 Task: Create a due date automation trigger when advanced on, on the monday before a card is due add fields without custom field "Resume" set to a number lower than 1 and greater than 10 at 11:00 AM.
Action: Mouse moved to (1277, 98)
Screenshot: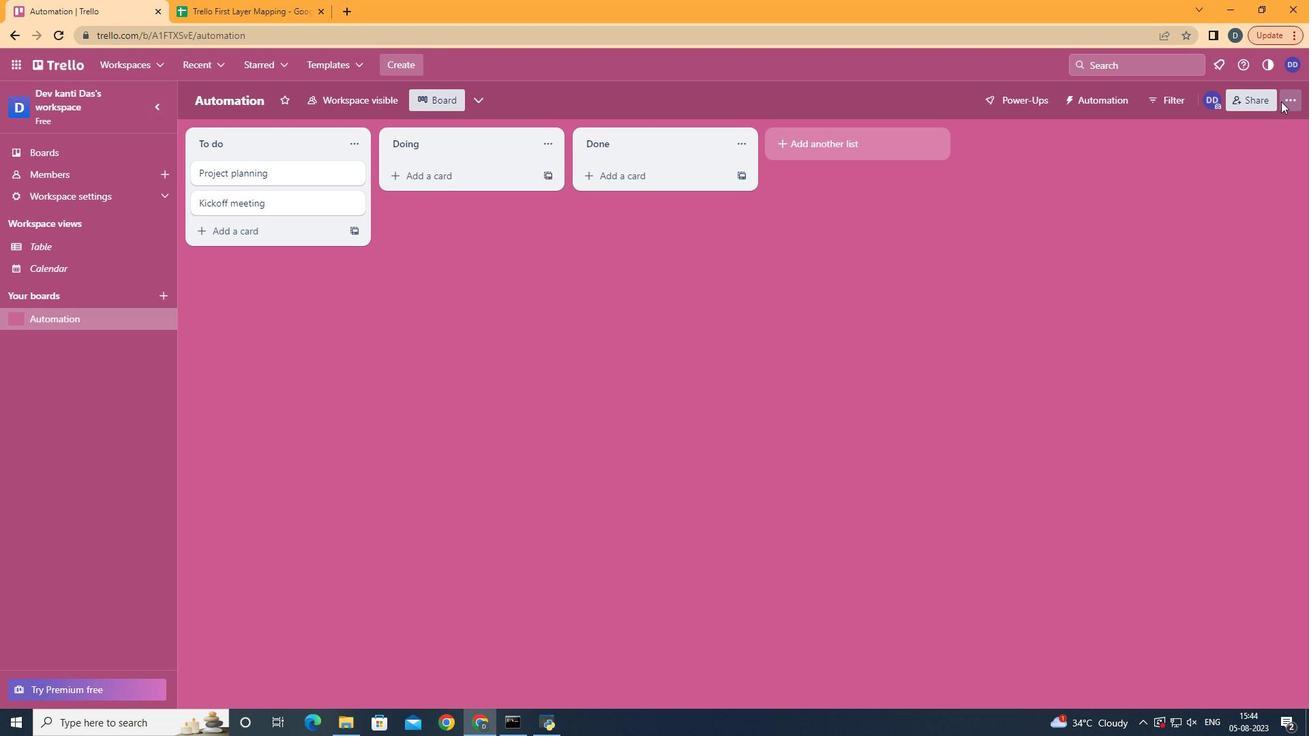 
Action: Mouse pressed left at (1277, 98)
Screenshot: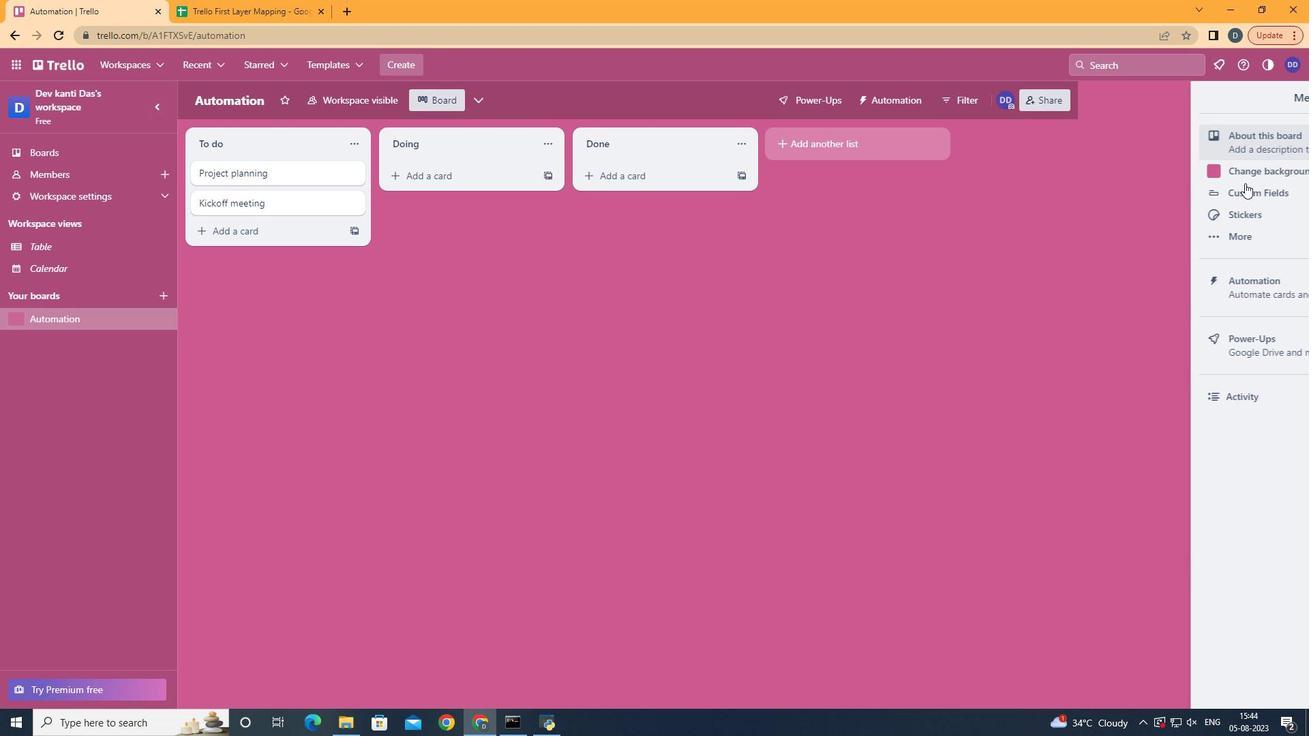 
Action: Mouse moved to (1120, 289)
Screenshot: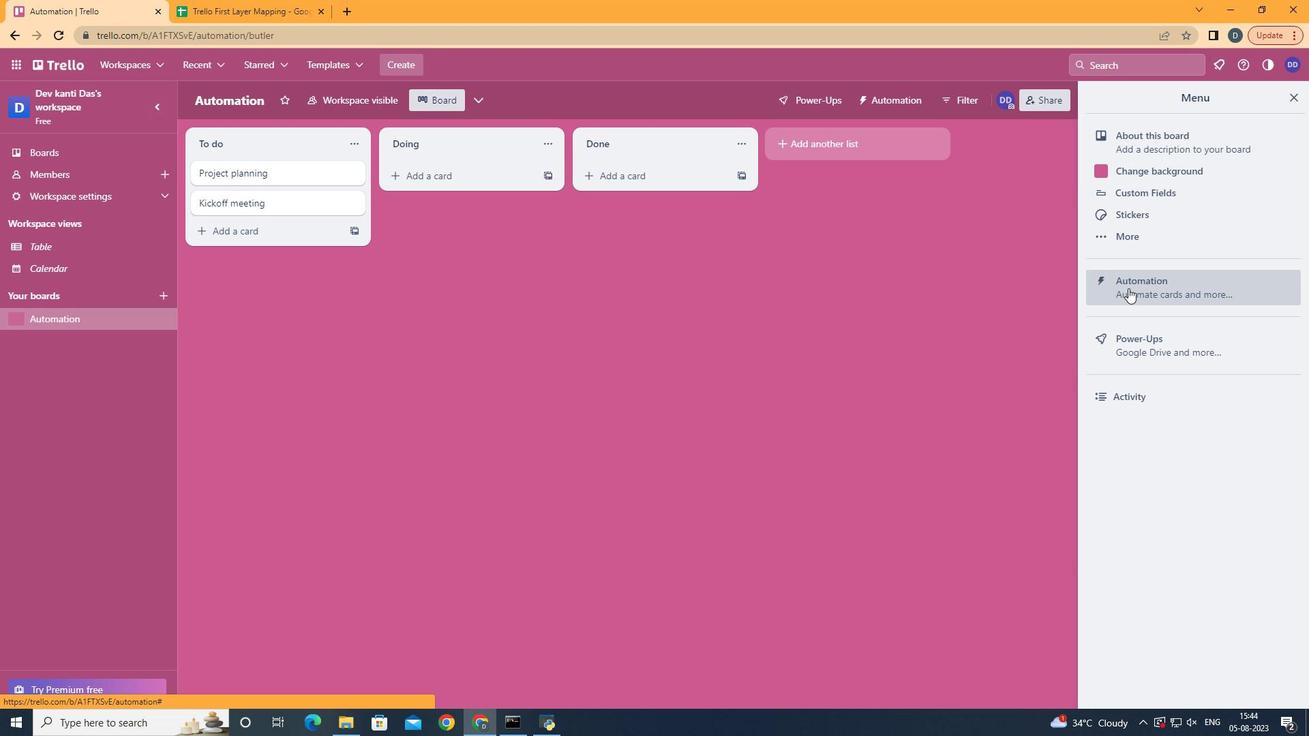 
Action: Mouse pressed left at (1120, 289)
Screenshot: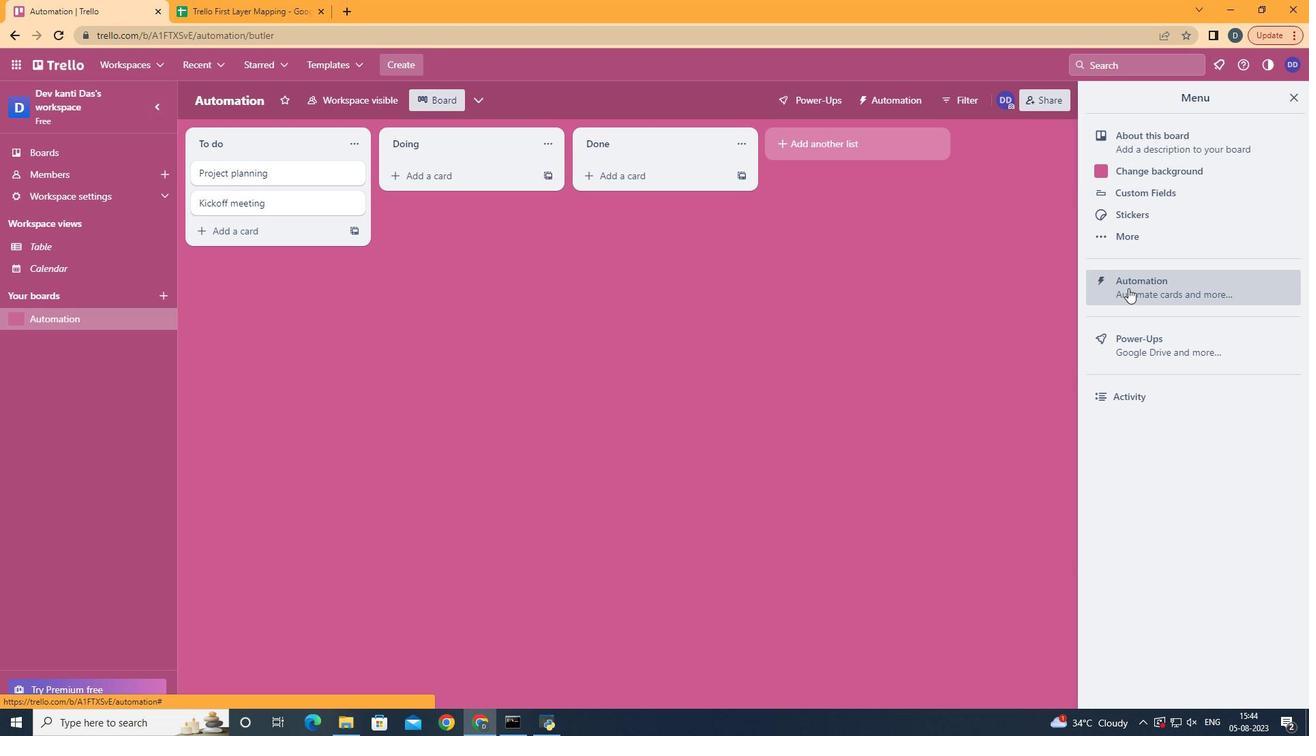 
Action: Mouse moved to (266, 278)
Screenshot: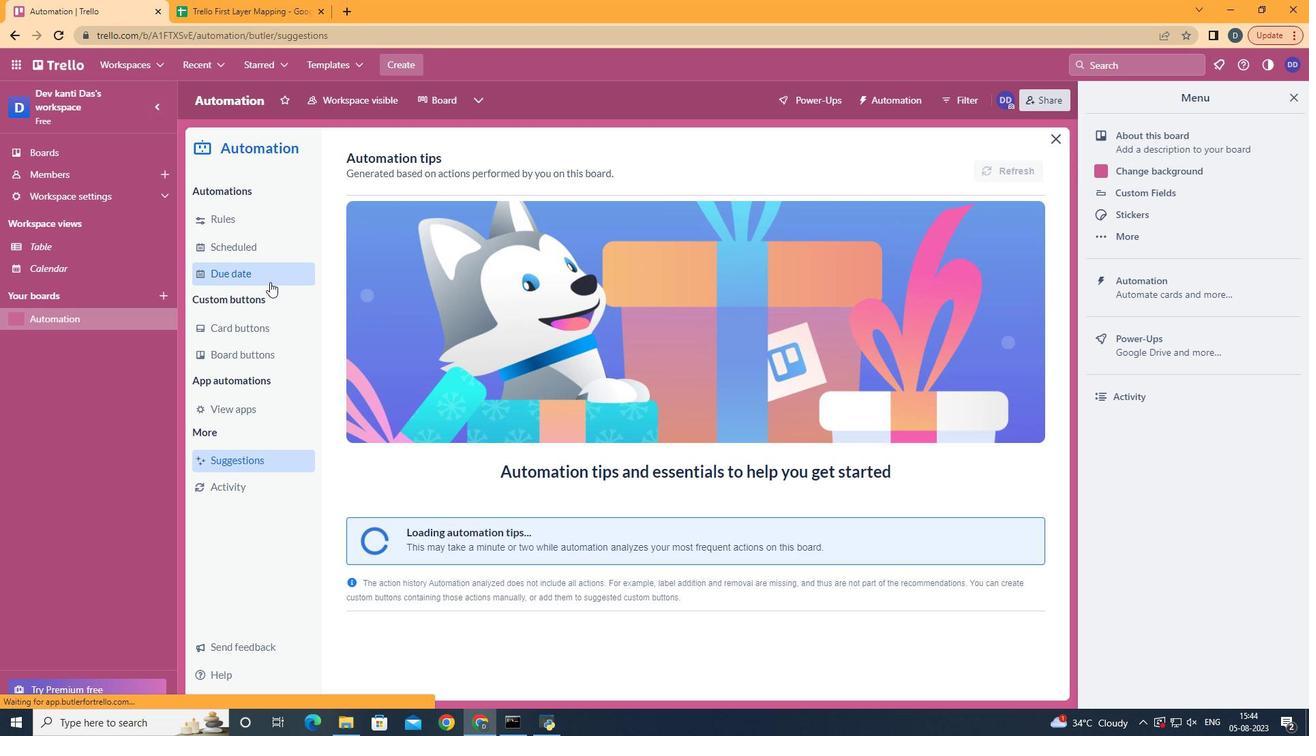 
Action: Mouse pressed left at (266, 278)
Screenshot: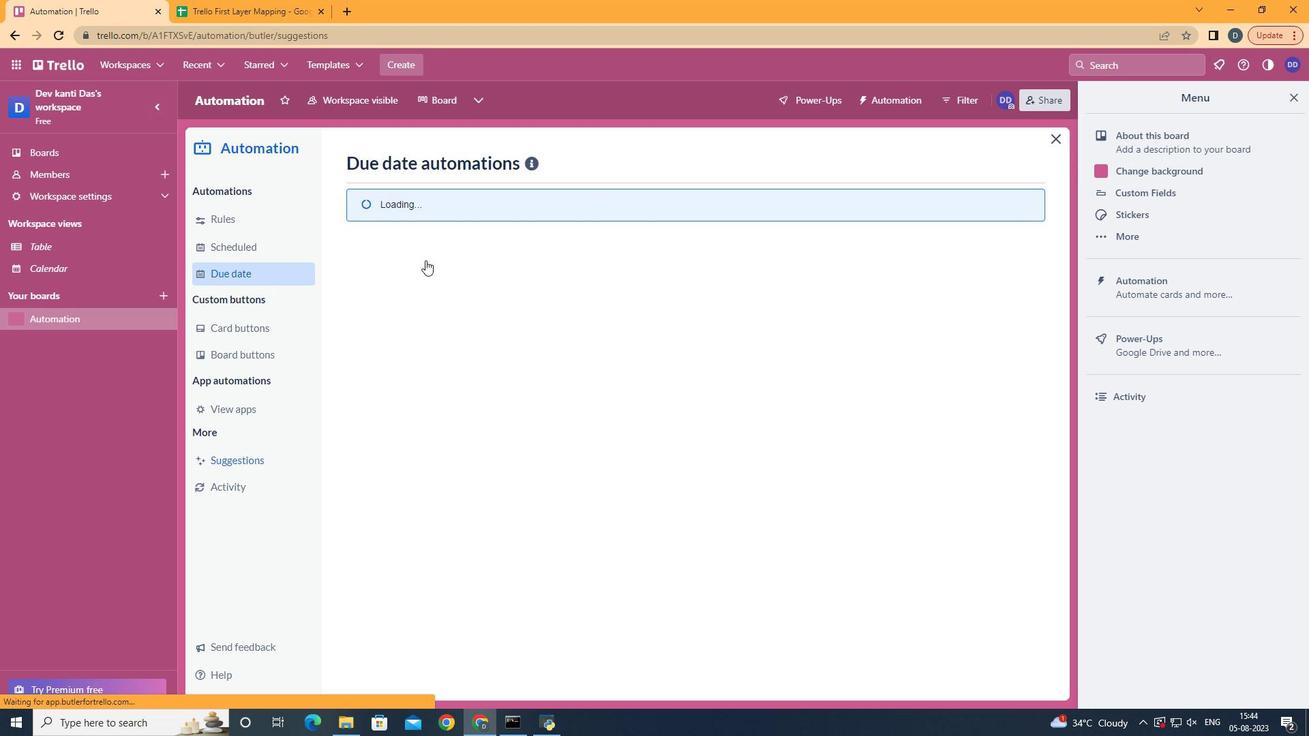 
Action: Mouse moved to (961, 160)
Screenshot: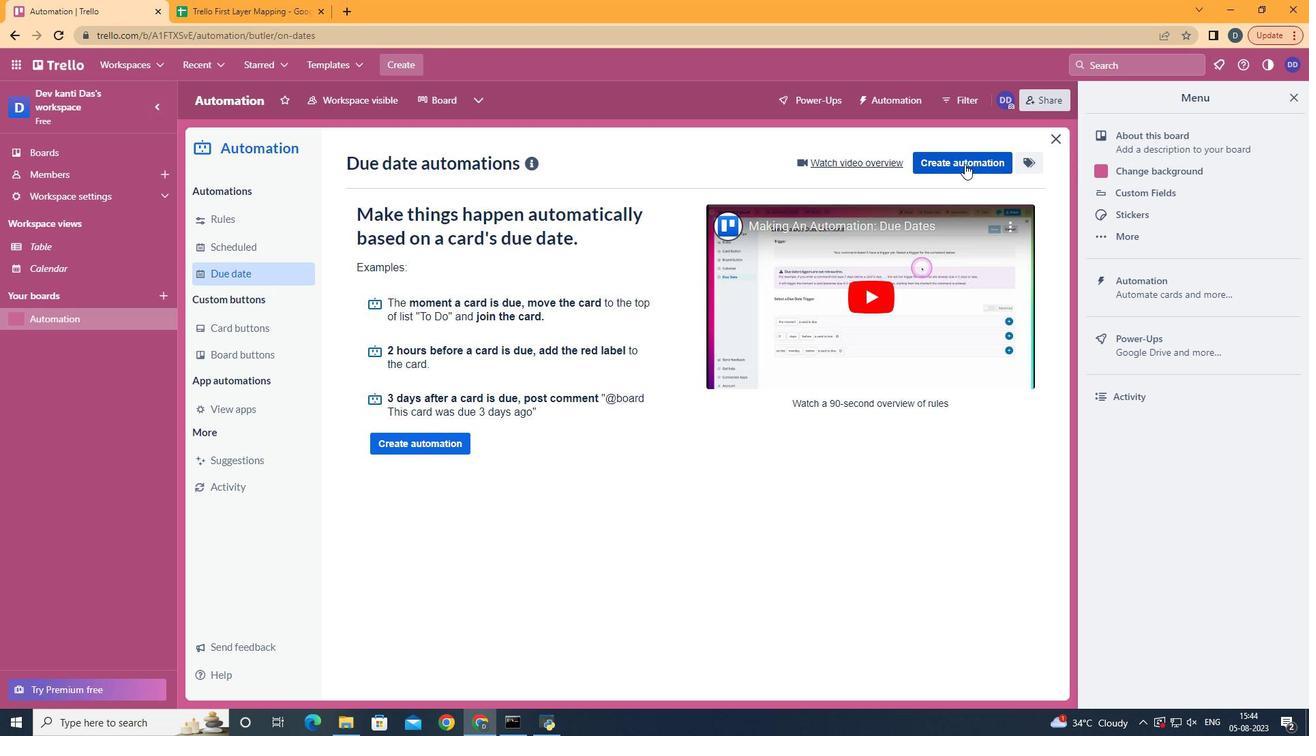 
Action: Mouse pressed left at (961, 160)
Screenshot: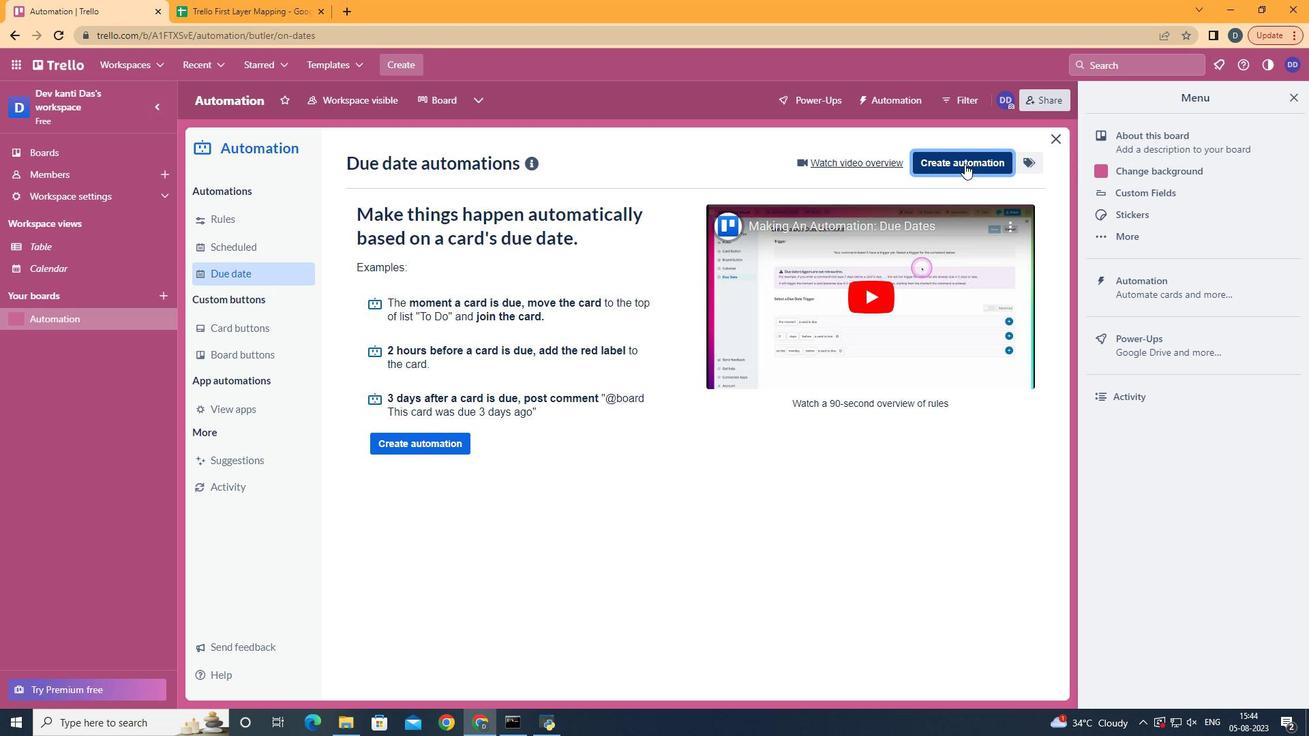 
Action: Mouse moved to (715, 289)
Screenshot: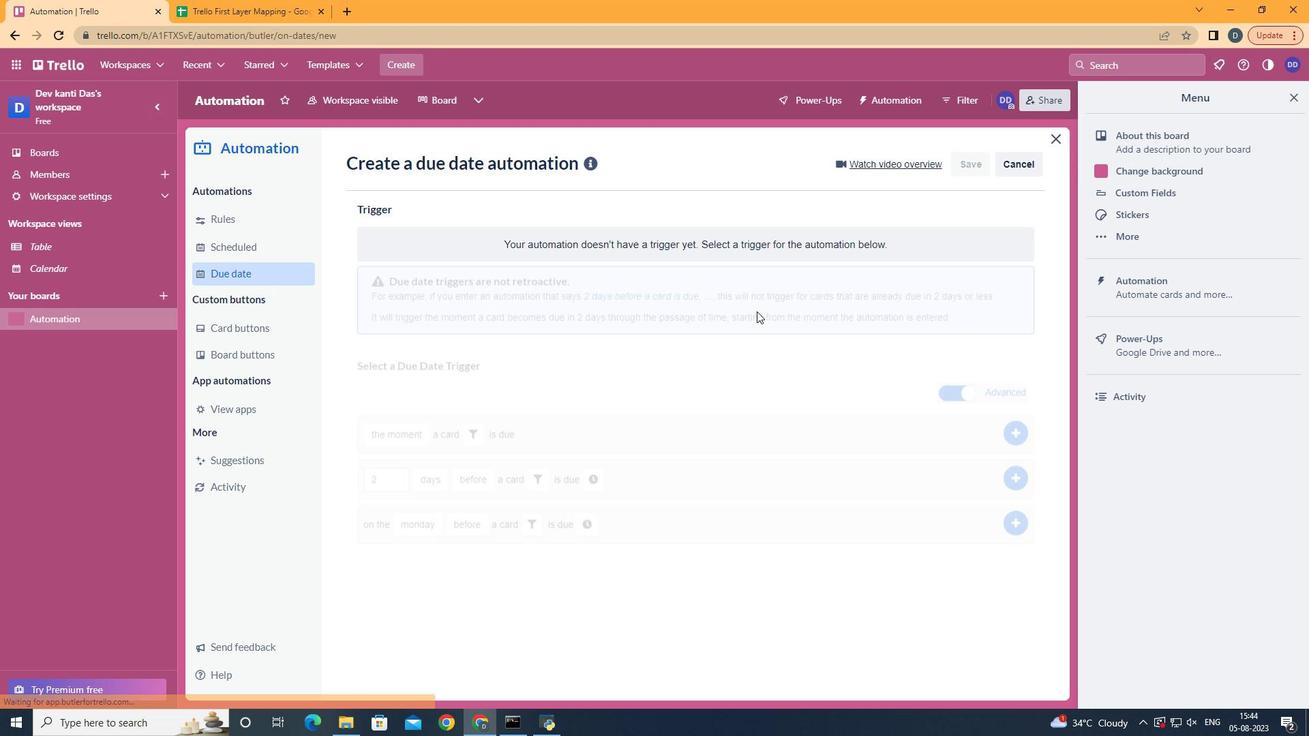 
Action: Mouse pressed left at (715, 289)
Screenshot: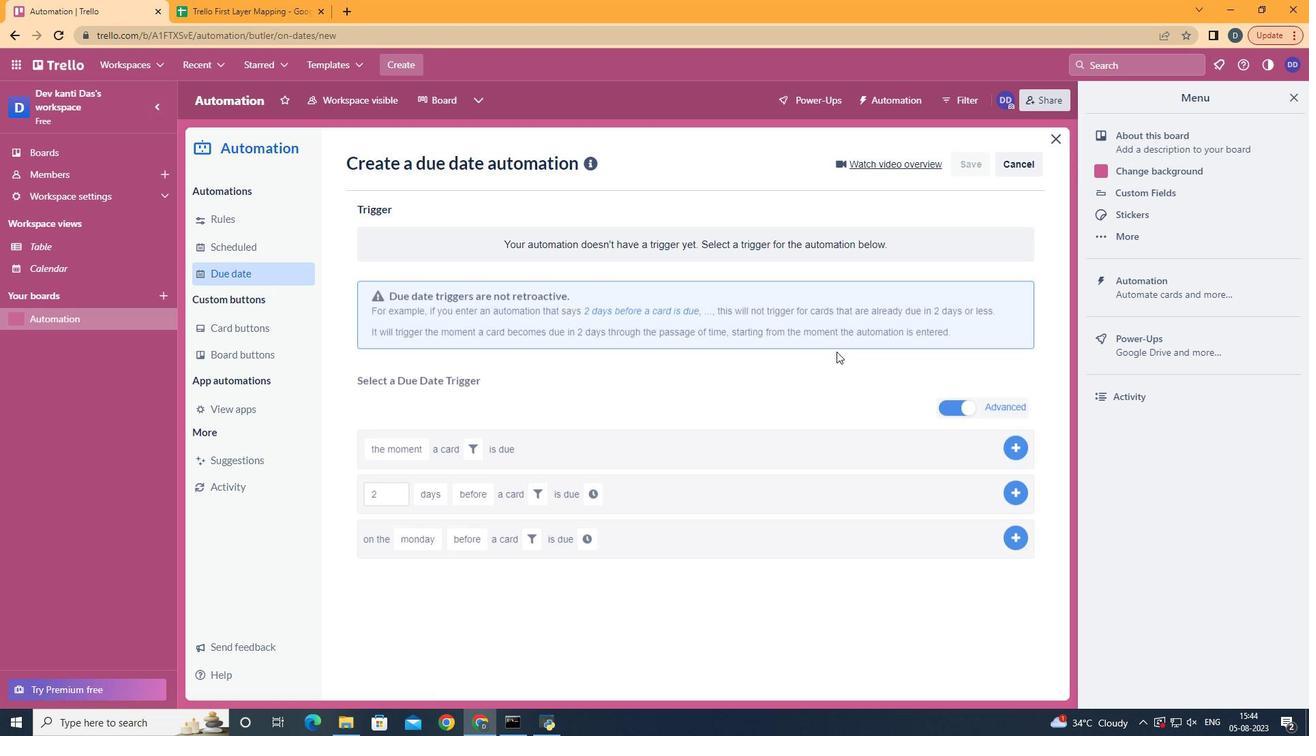 
Action: Mouse moved to (443, 358)
Screenshot: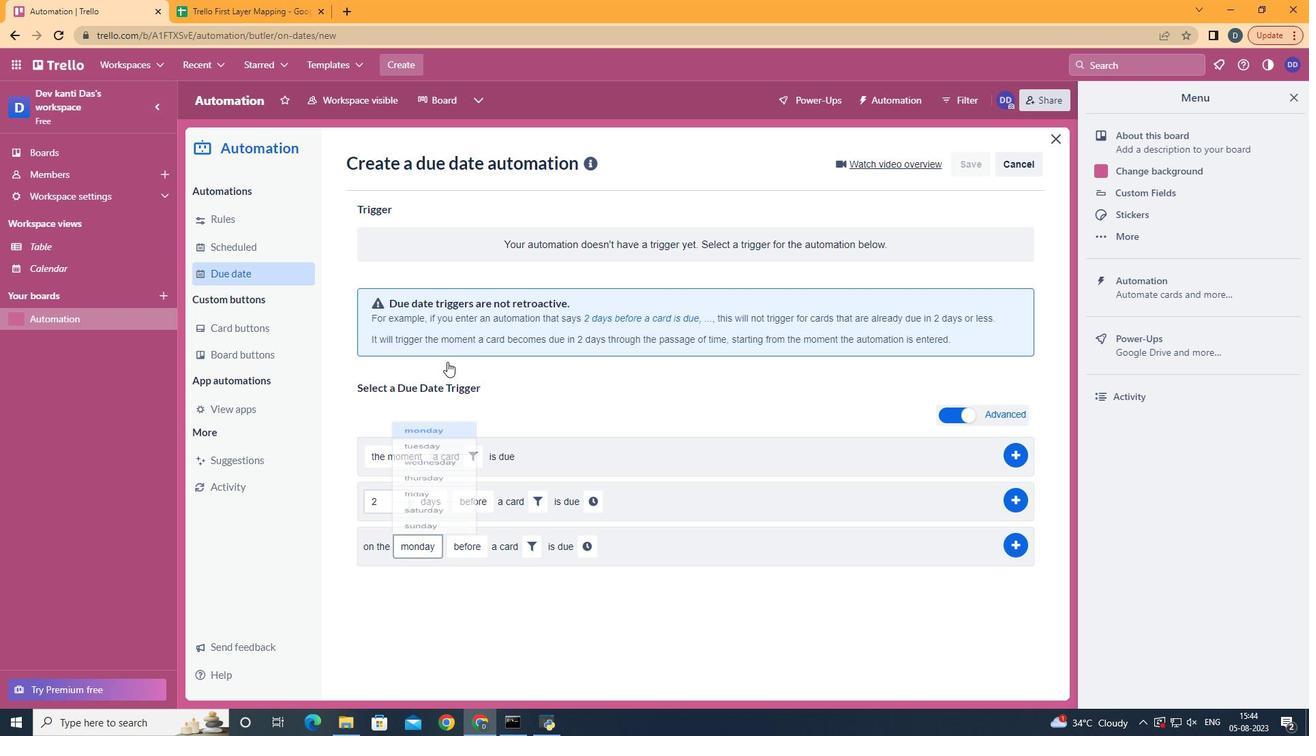
Action: Mouse pressed left at (443, 358)
Screenshot: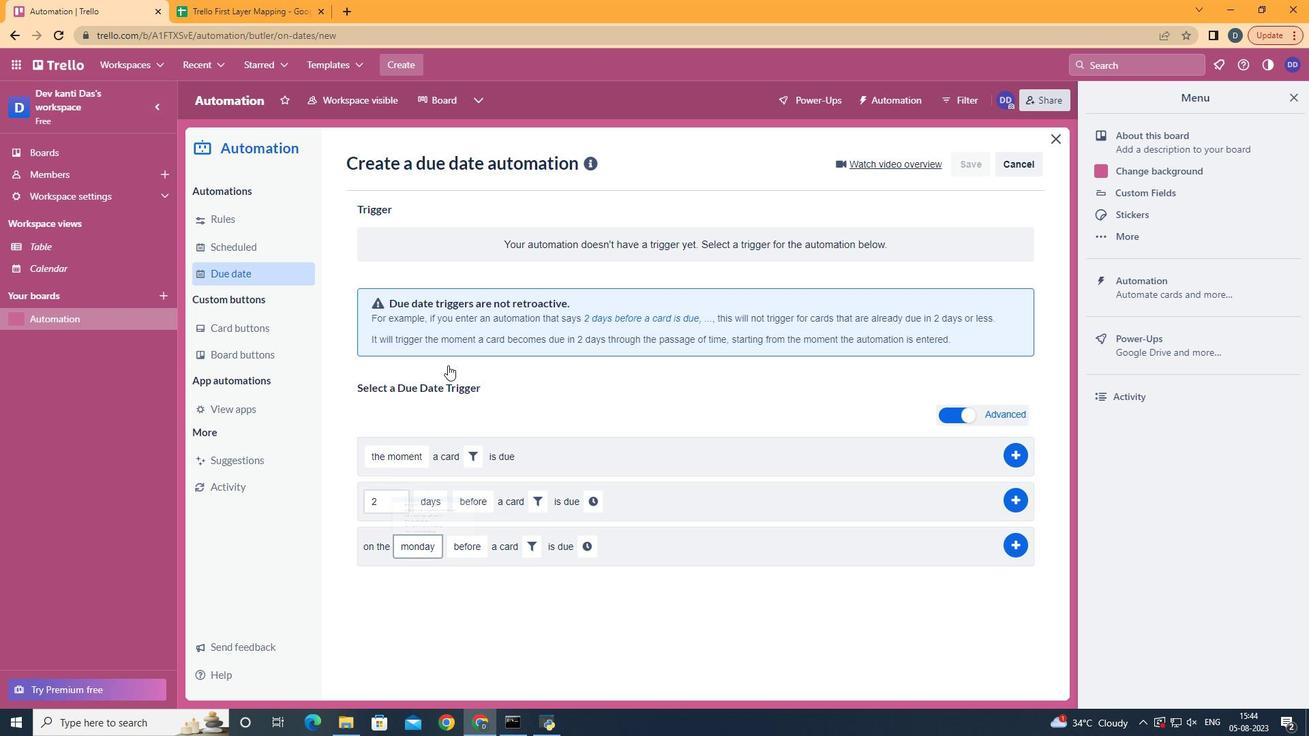 
Action: Mouse moved to (467, 563)
Screenshot: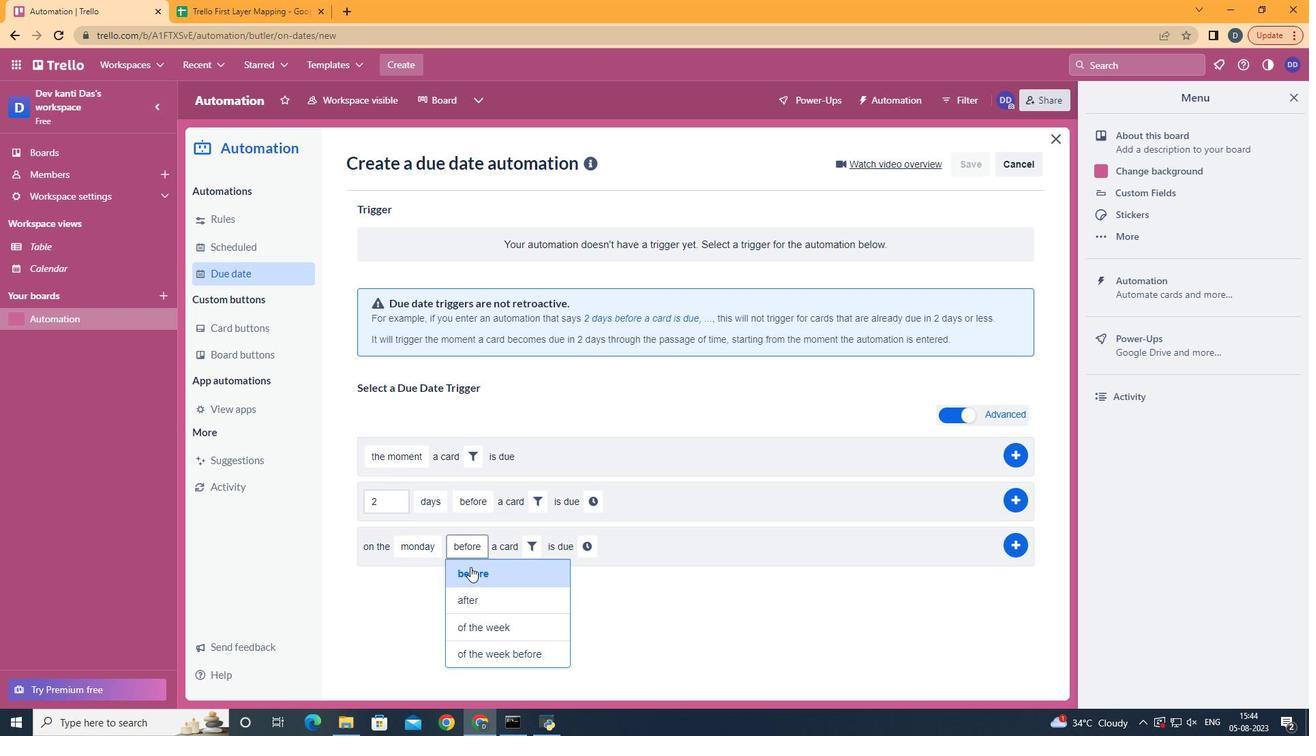 
Action: Mouse pressed left at (467, 563)
Screenshot: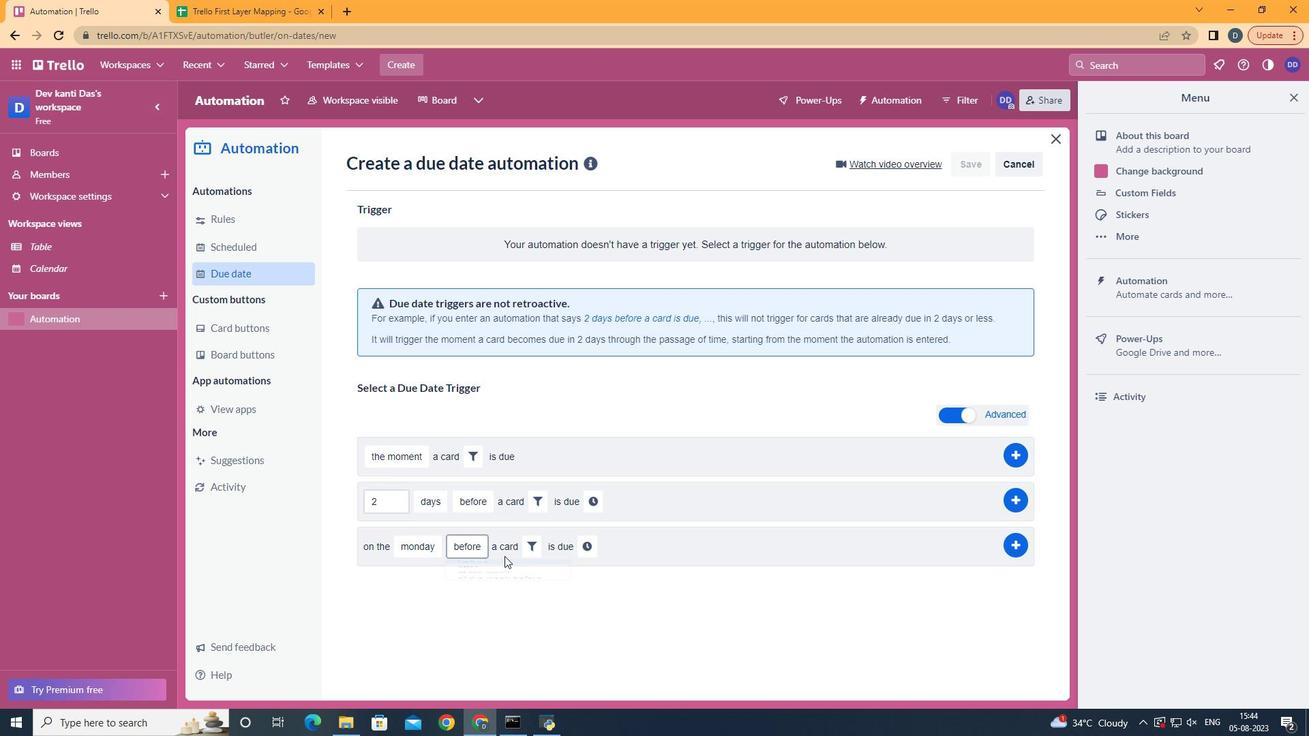 
Action: Mouse moved to (537, 542)
Screenshot: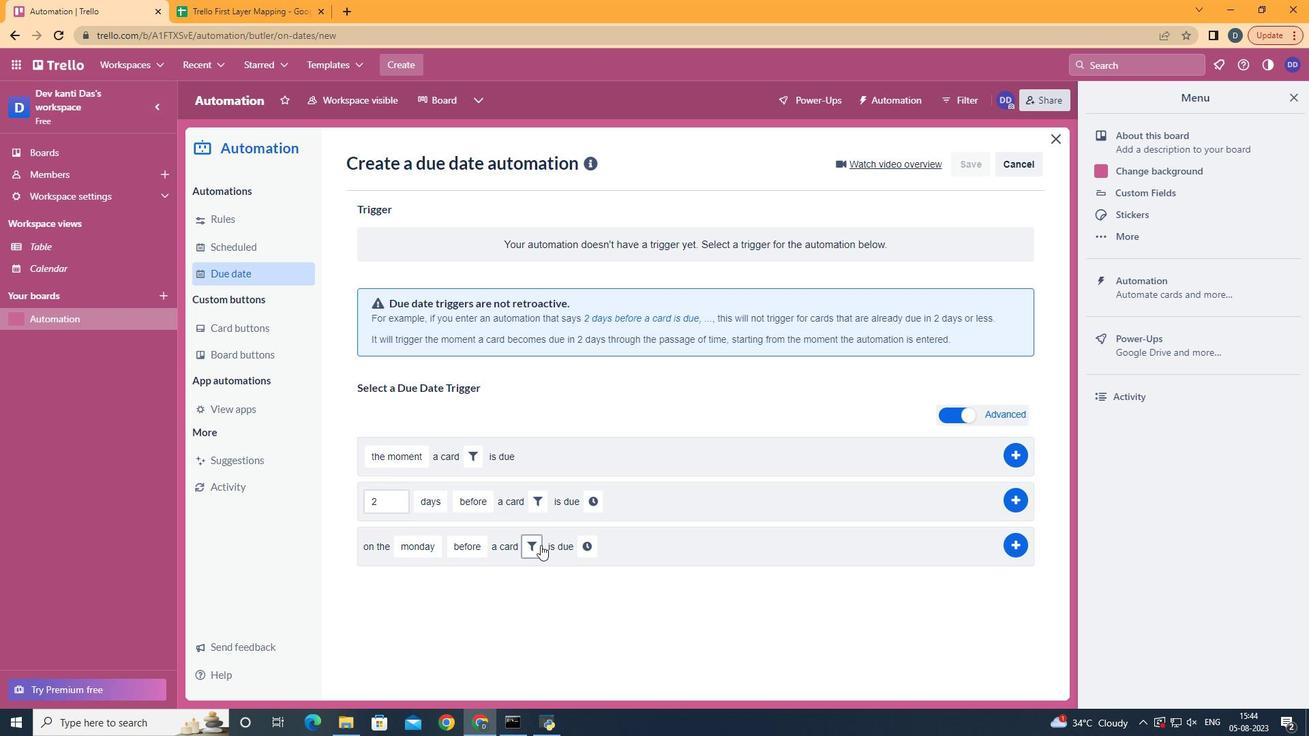 
Action: Mouse pressed left at (537, 542)
Screenshot: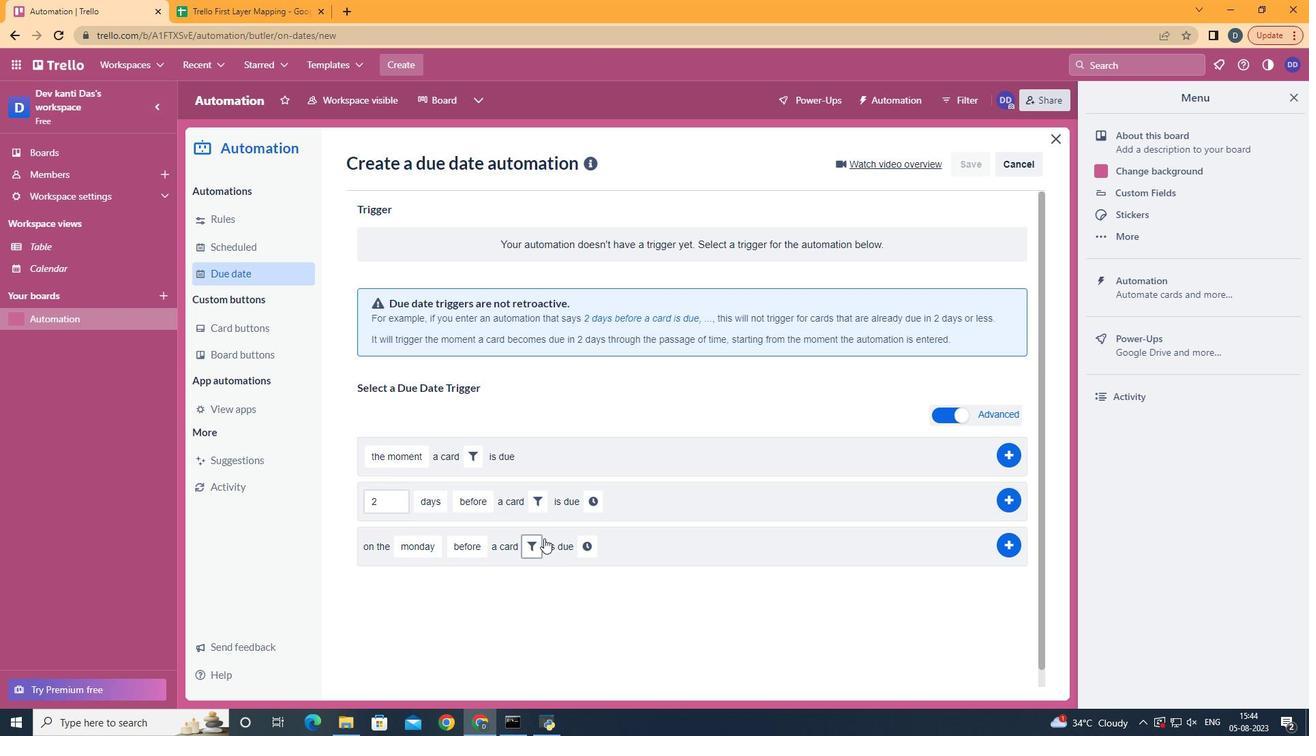 
Action: Mouse moved to (743, 579)
Screenshot: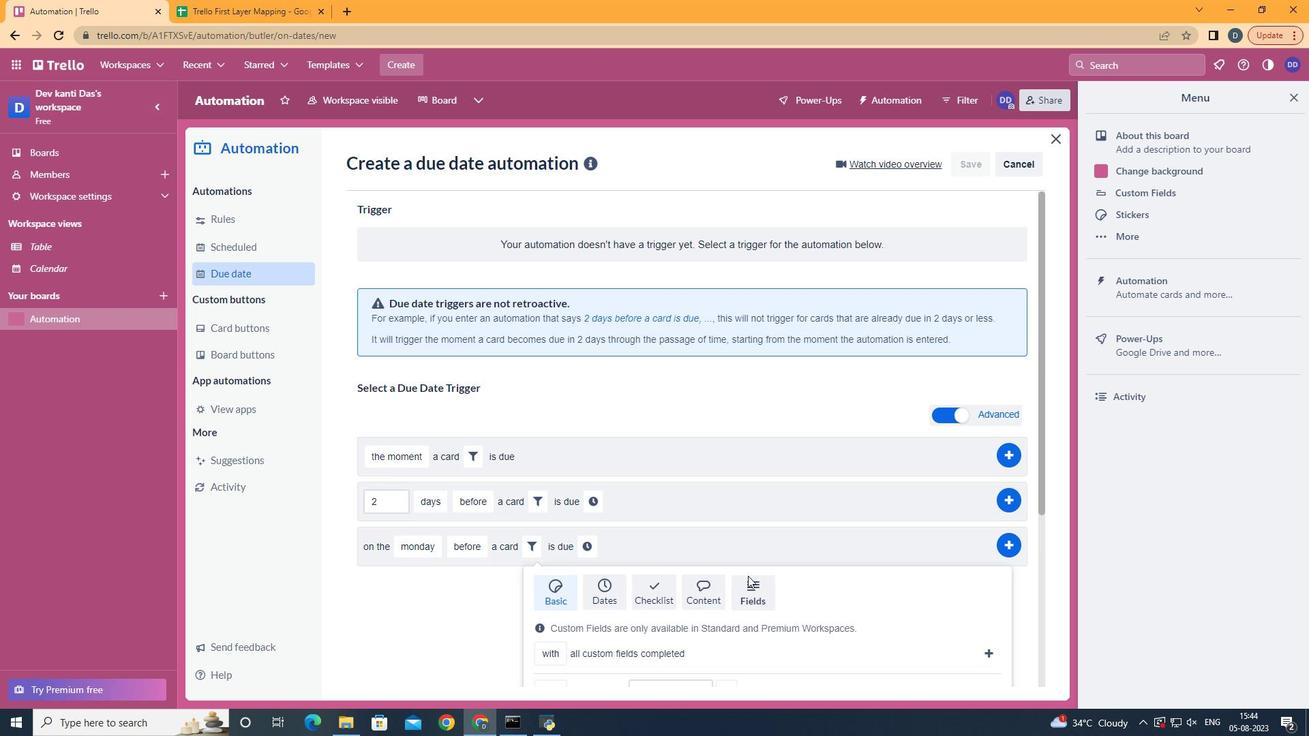 
Action: Mouse pressed left at (743, 579)
Screenshot: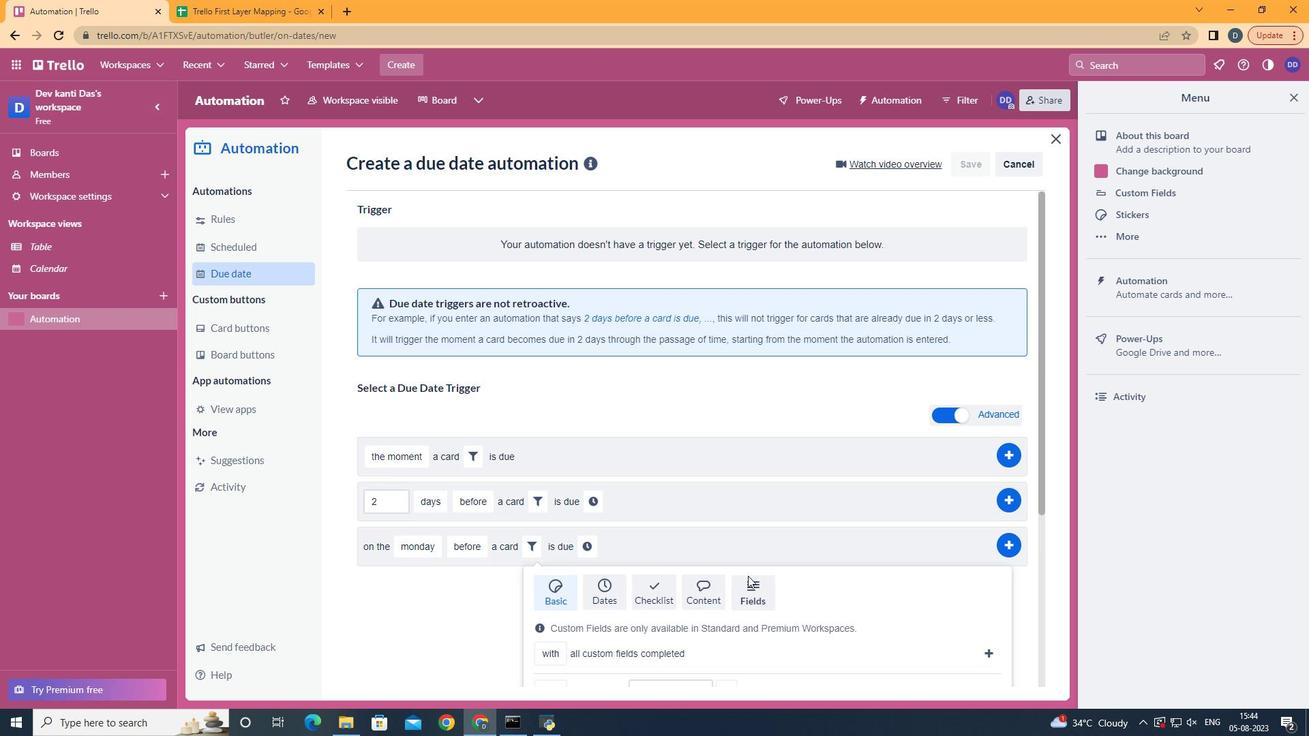 
Action: Mouse moved to (745, 565)
Screenshot: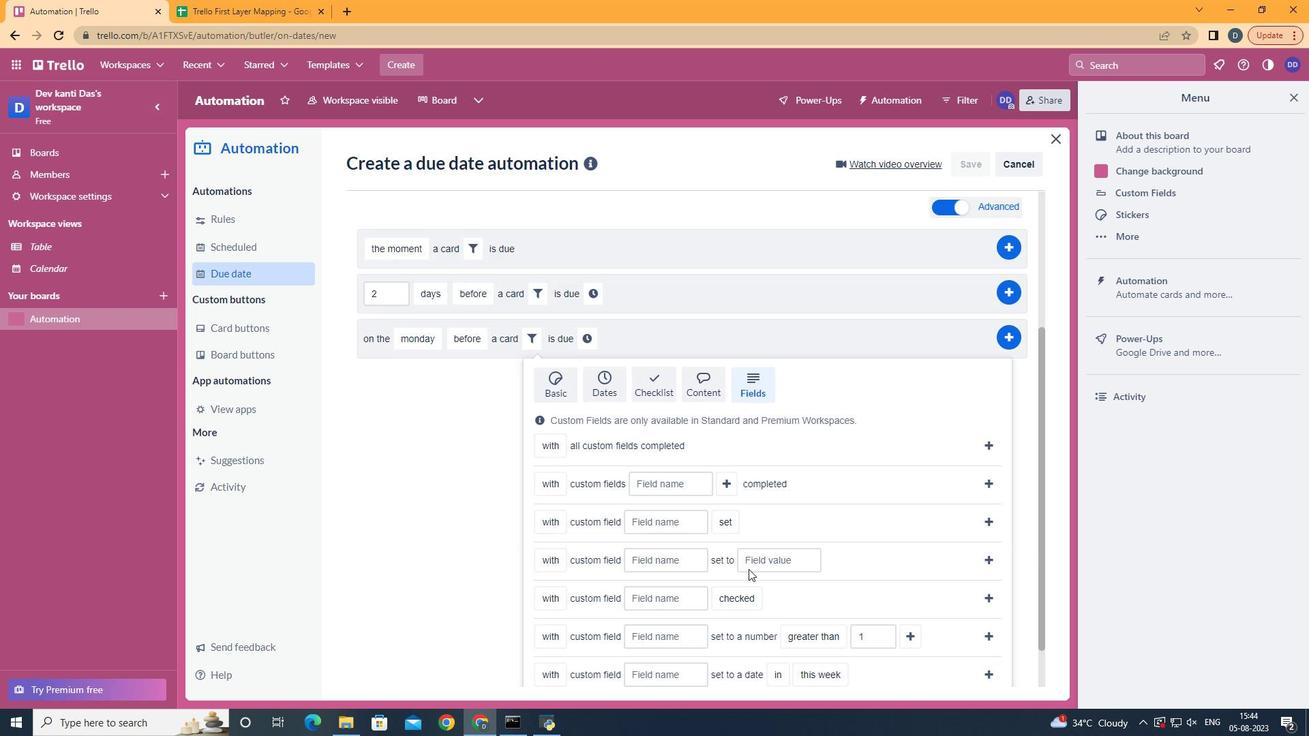 
Action: Mouse scrolled (745, 565) with delta (0, 0)
Screenshot: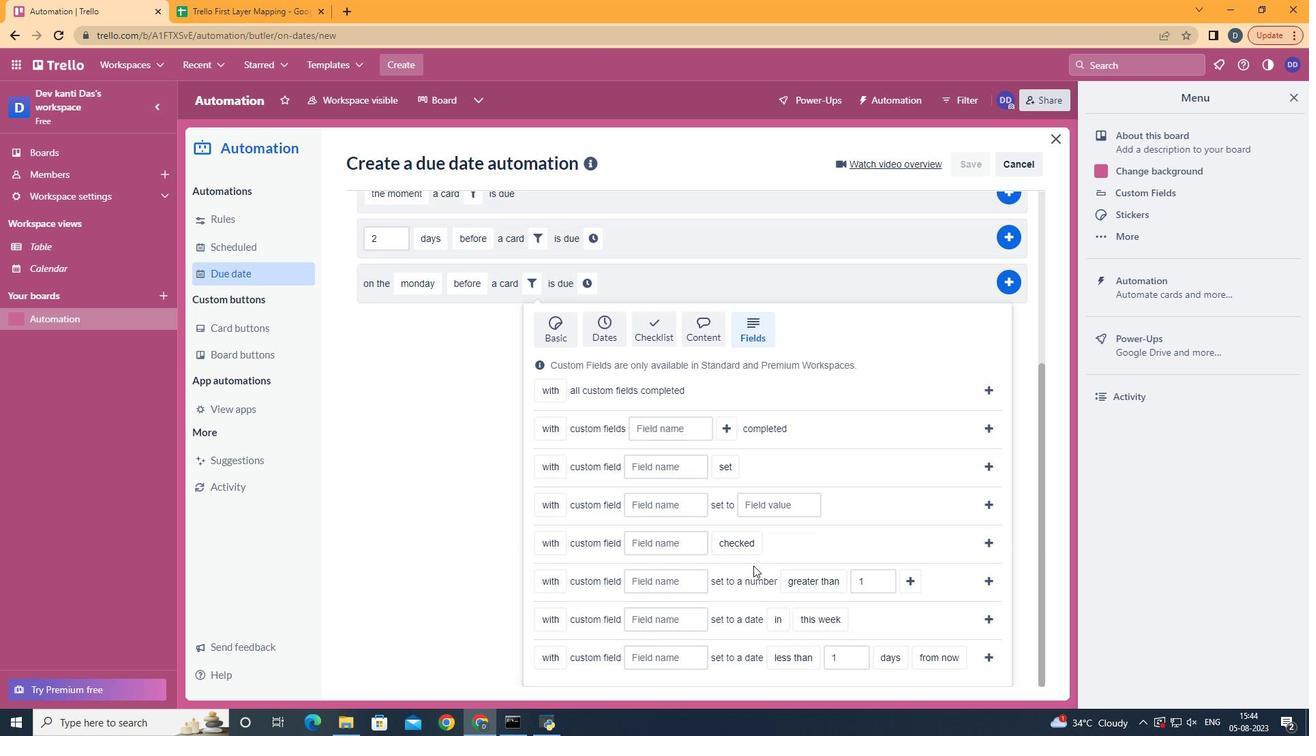 
Action: Mouse scrolled (745, 565) with delta (0, 0)
Screenshot: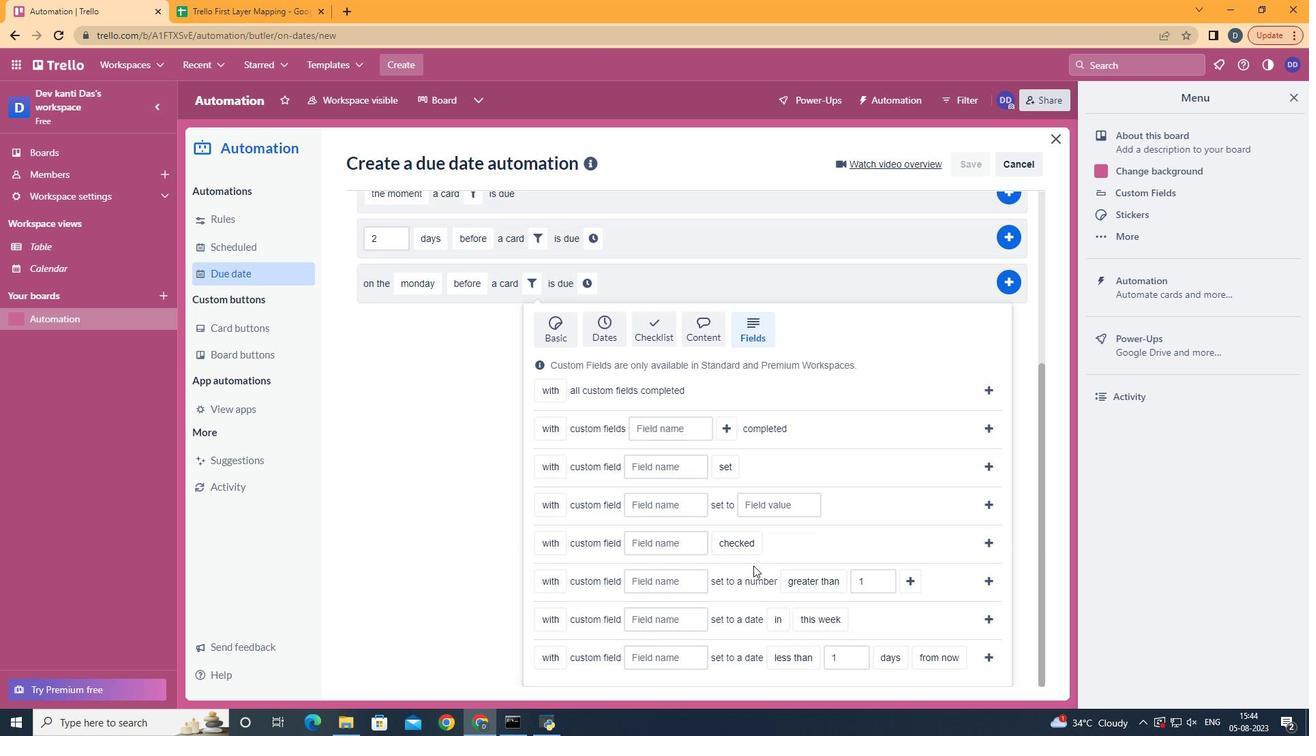 
Action: Mouse scrolled (745, 565) with delta (0, 0)
Screenshot: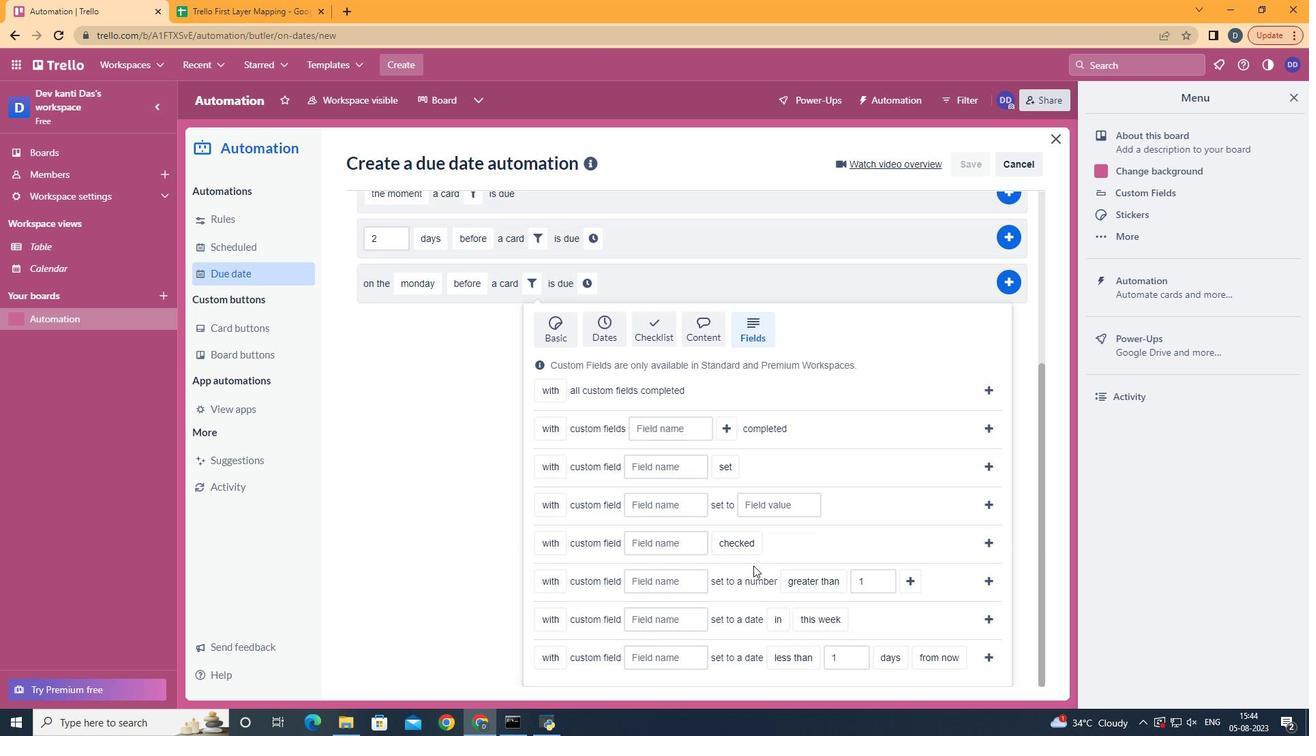 
Action: Mouse scrolled (745, 565) with delta (0, 0)
Screenshot: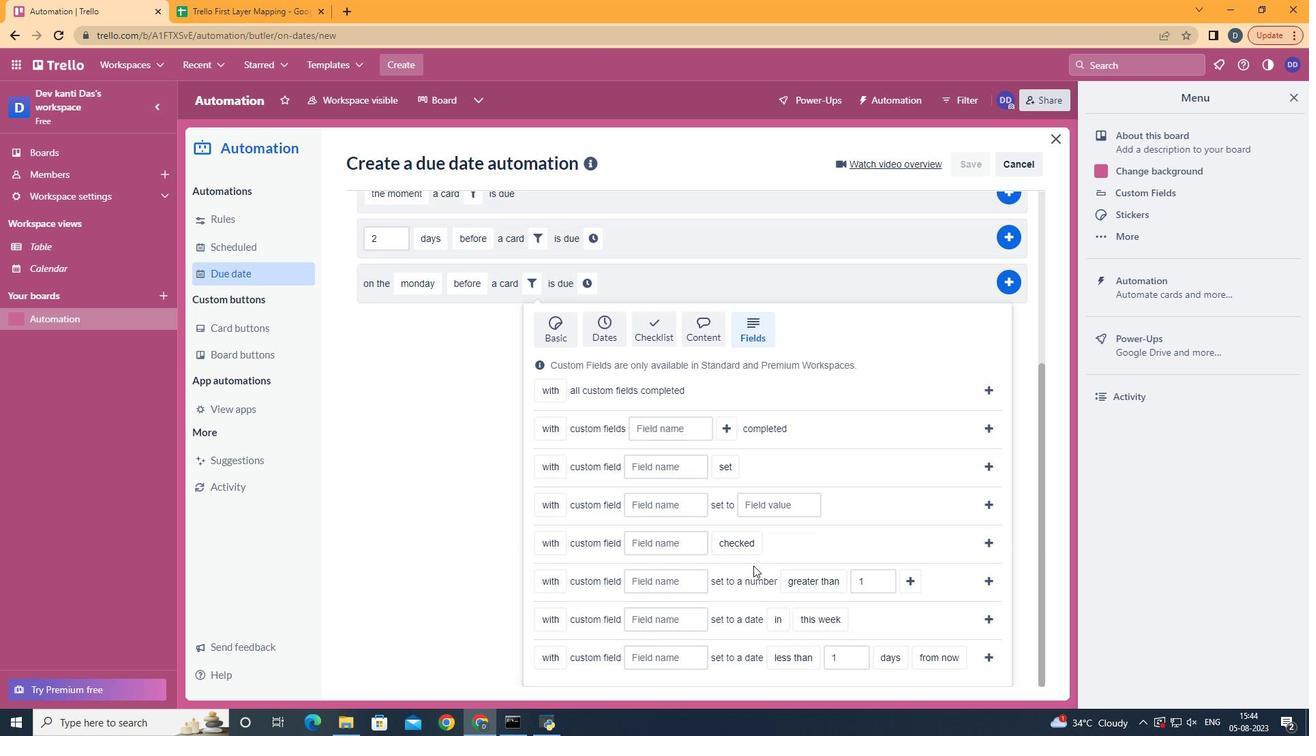 
Action: Mouse scrolled (745, 565) with delta (0, 0)
Screenshot: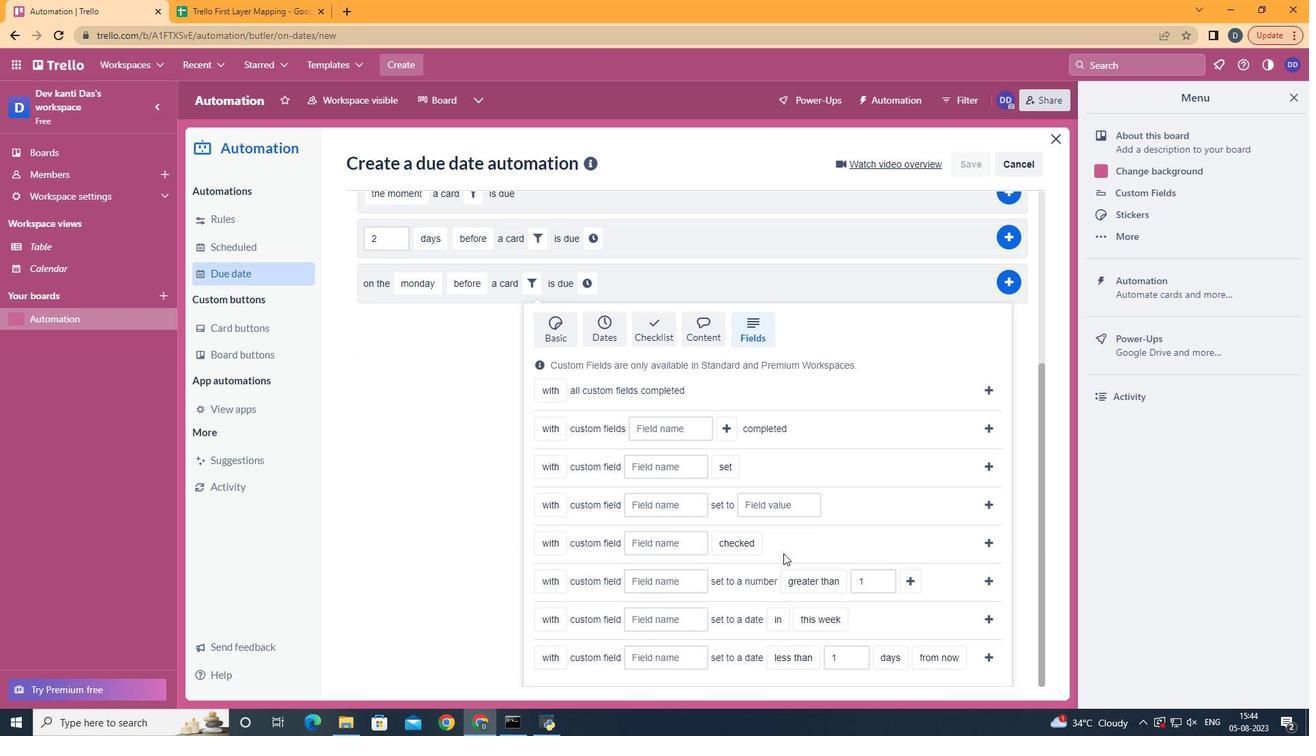 
Action: Mouse scrolled (745, 565) with delta (0, 0)
Screenshot: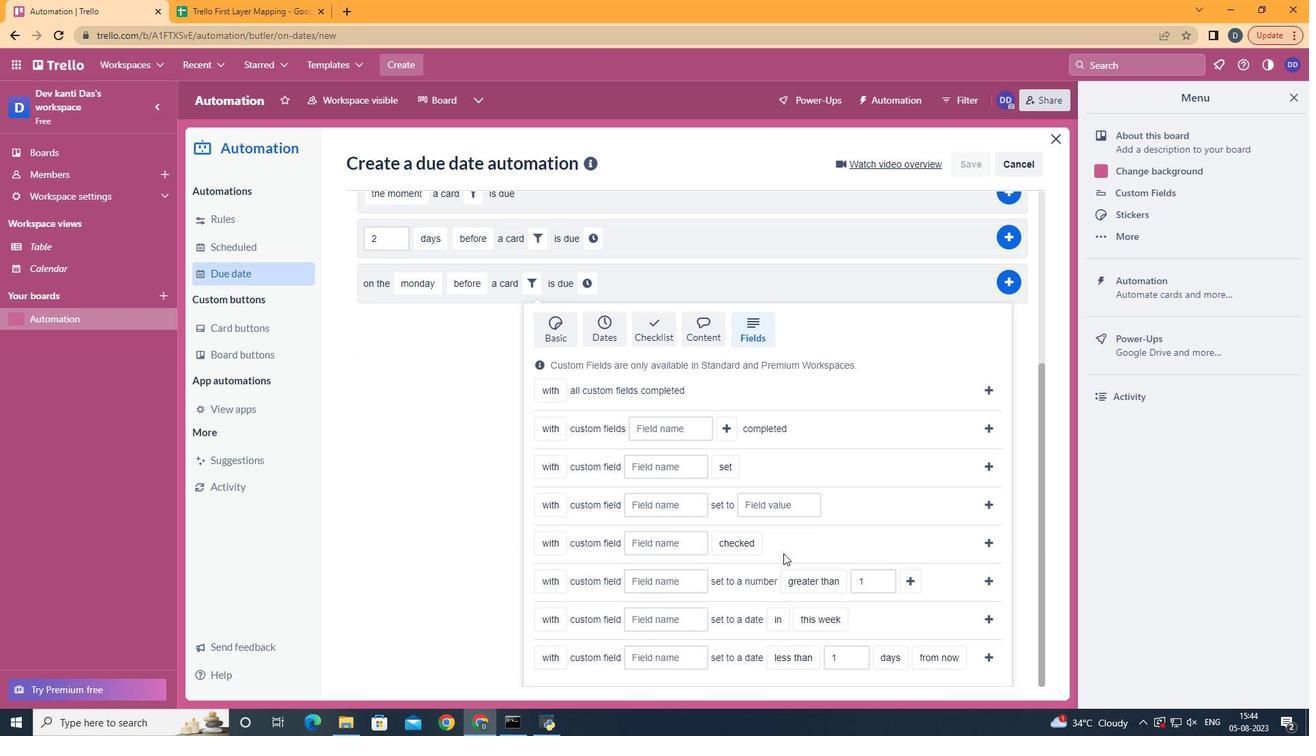
Action: Mouse scrolled (745, 565) with delta (0, 0)
Screenshot: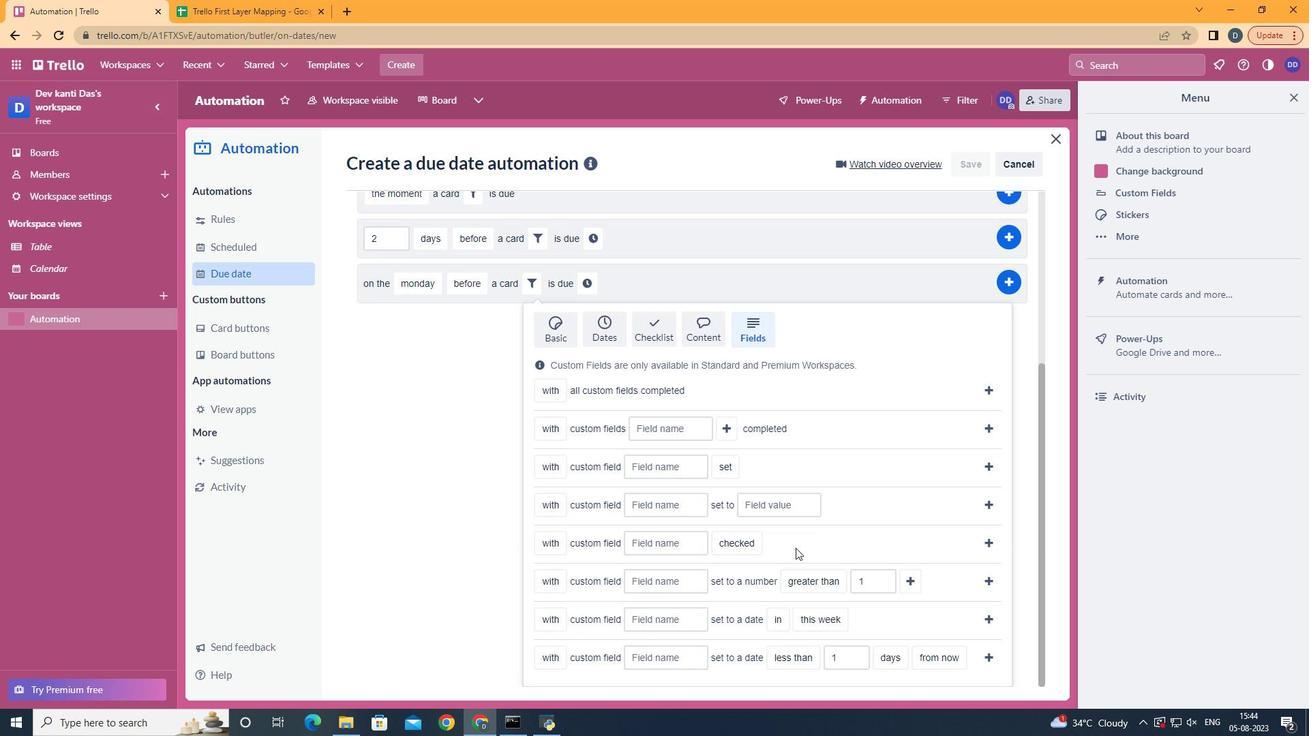 
Action: Mouse moved to (556, 628)
Screenshot: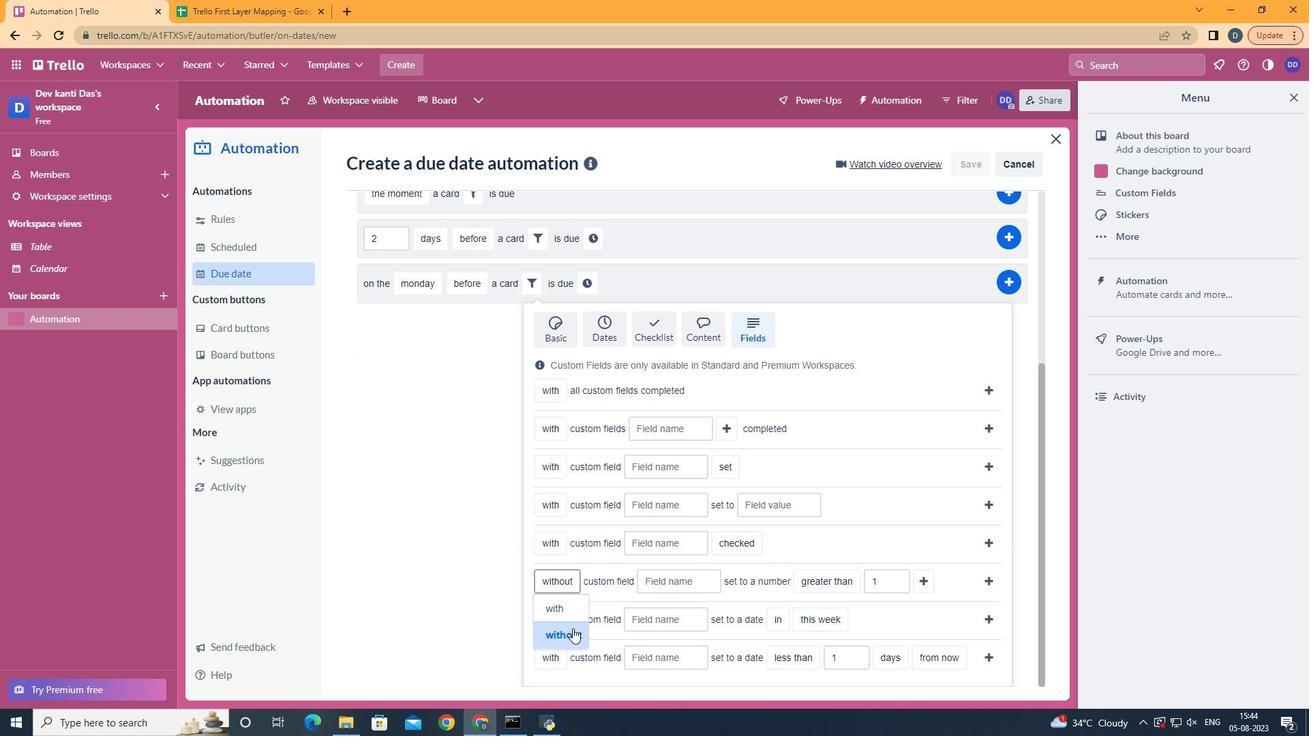 
Action: Mouse pressed left at (556, 628)
Screenshot: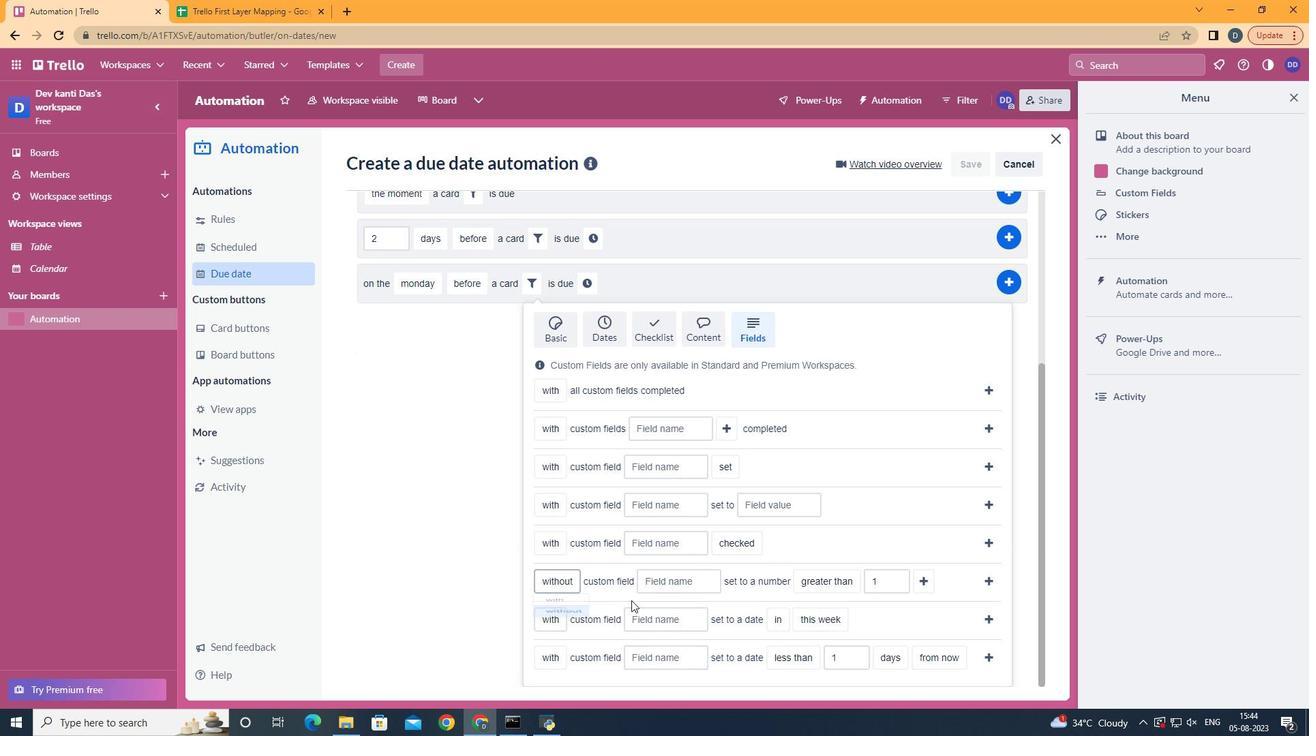 
Action: Mouse moved to (660, 578)
Screenshot: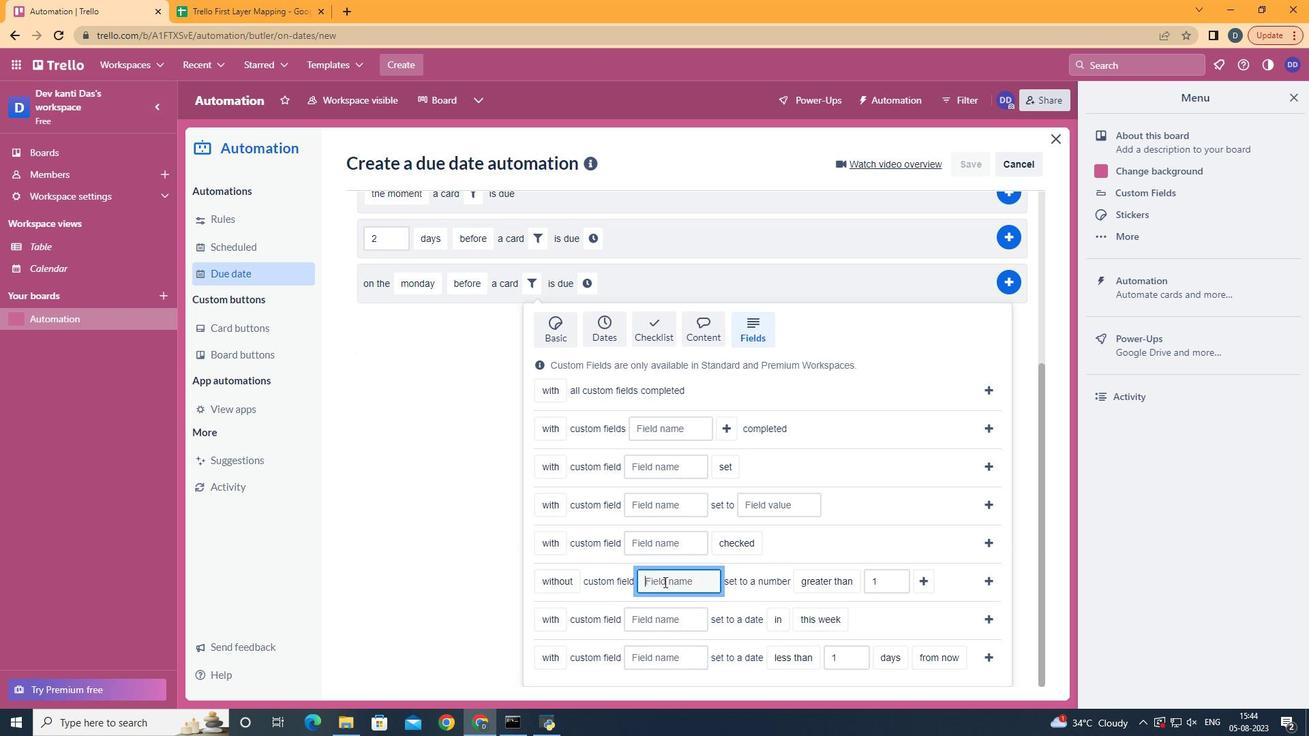 
Action: Mouse pressed left at (660, 578)
Screenshot: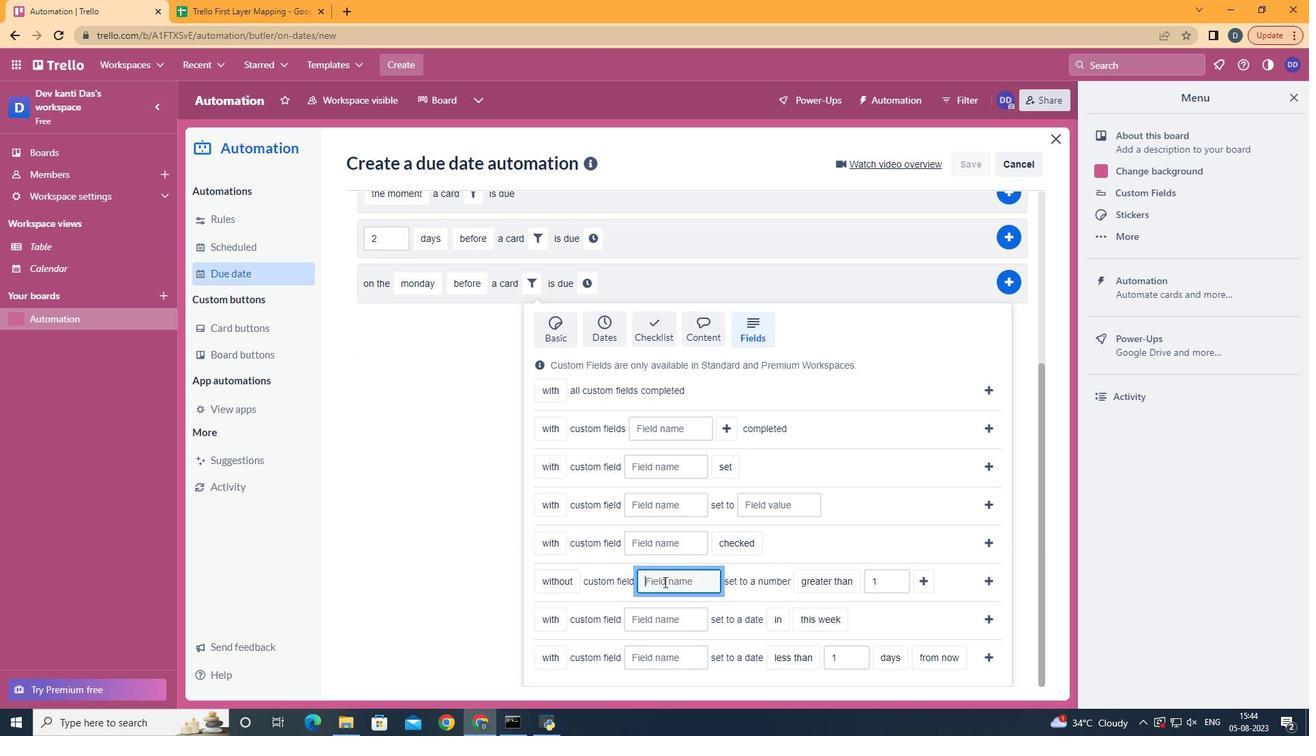 
Action: Key pressed <Key.shift>Resume
Screenshot: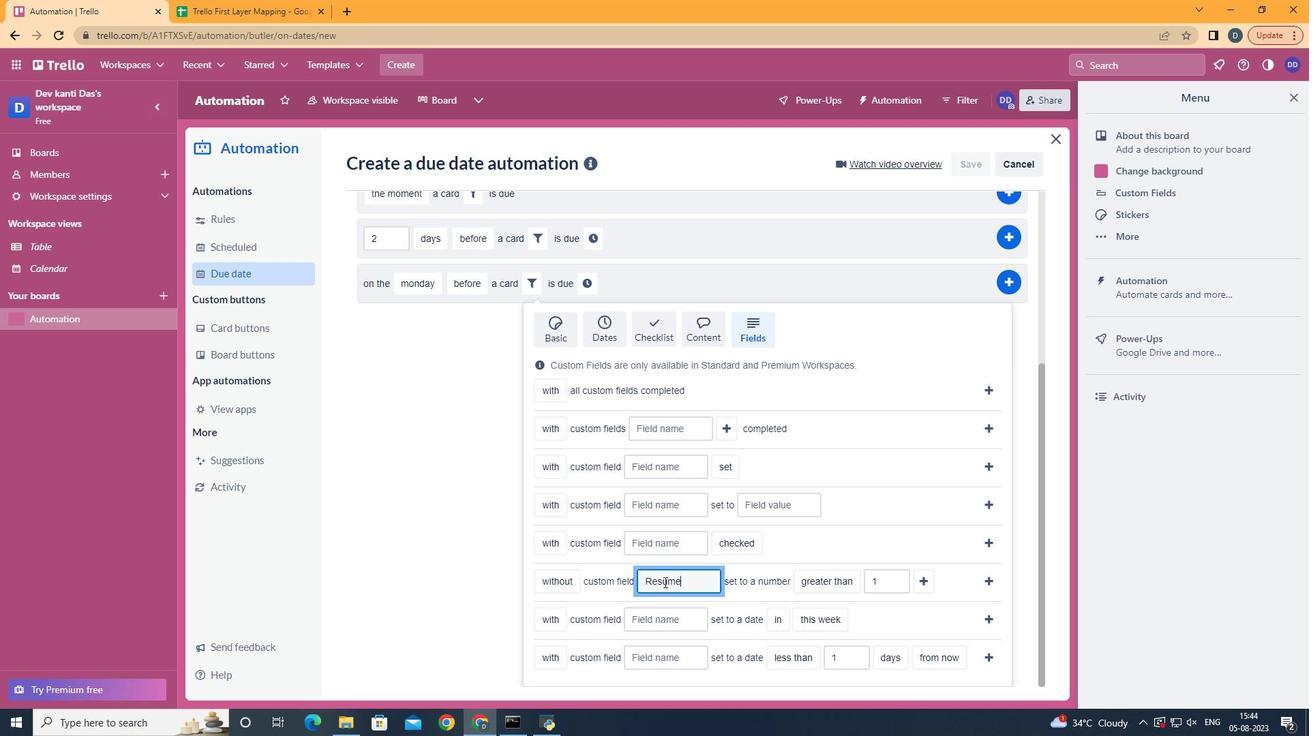 
Action: Mouse moved to (842, 524)
Screenshot: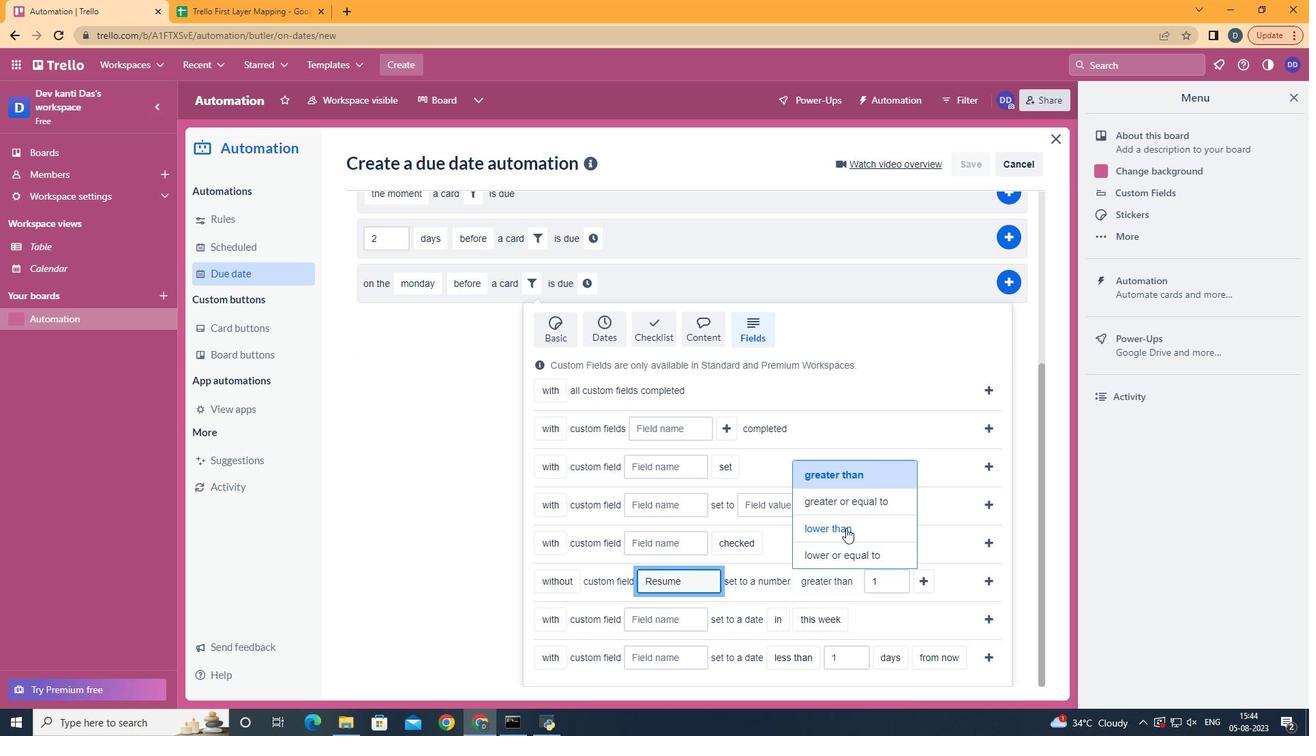 
Action: Mouse pressed left at (842, 524)
Screenshot: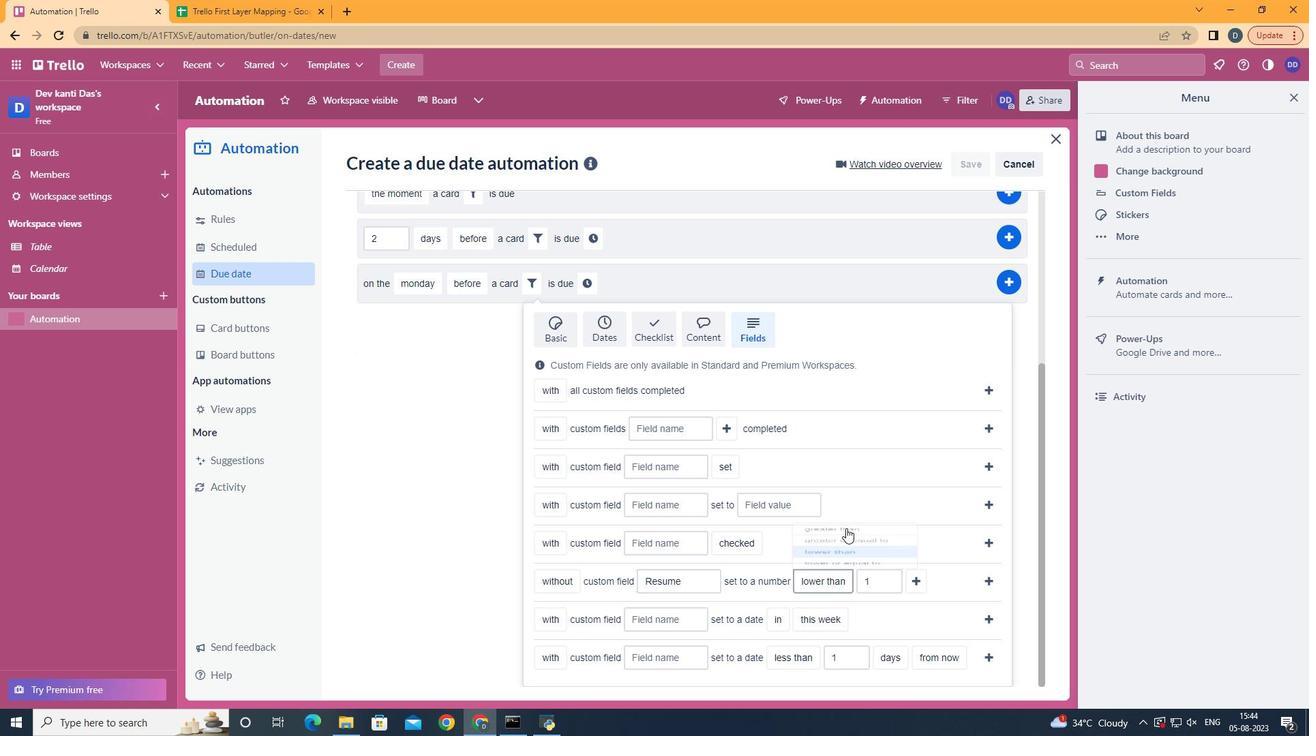 
Action: Mouse moved to (911, 576)
Screenshot: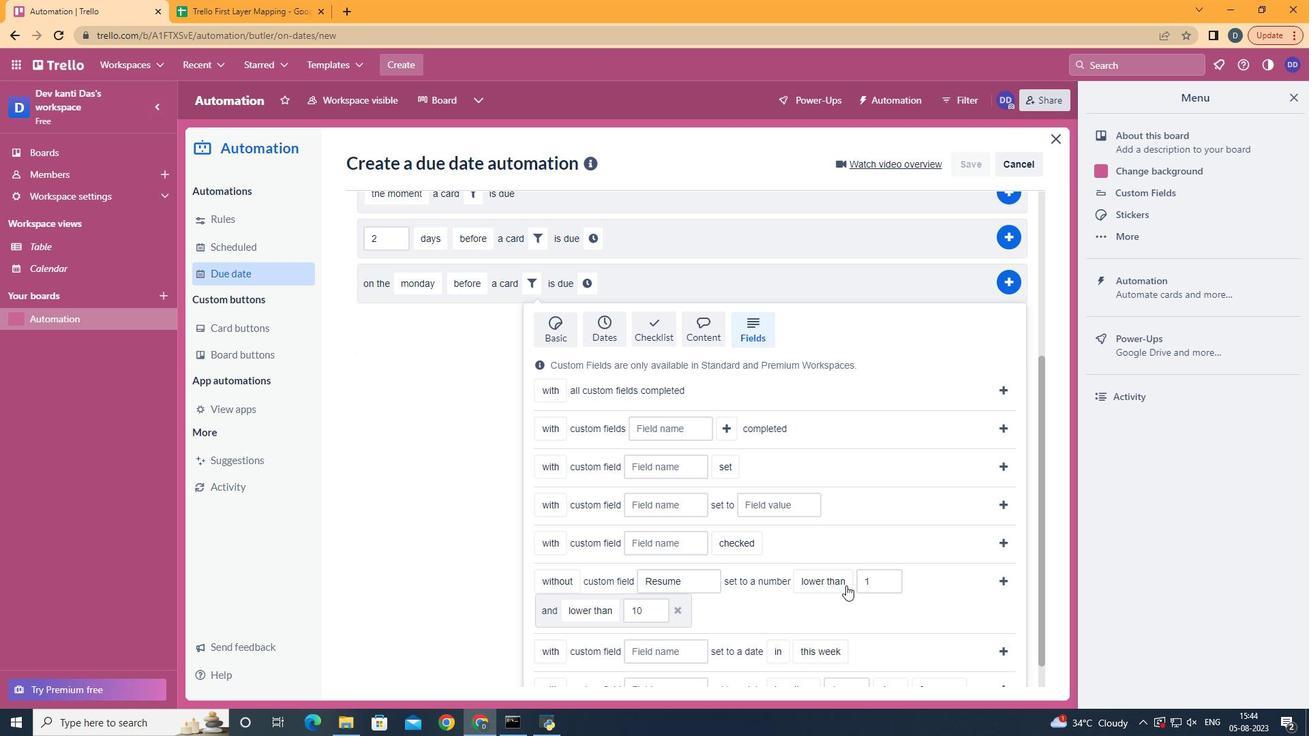 
Action: Mouse pressed left at (911, 576)
Screenshot: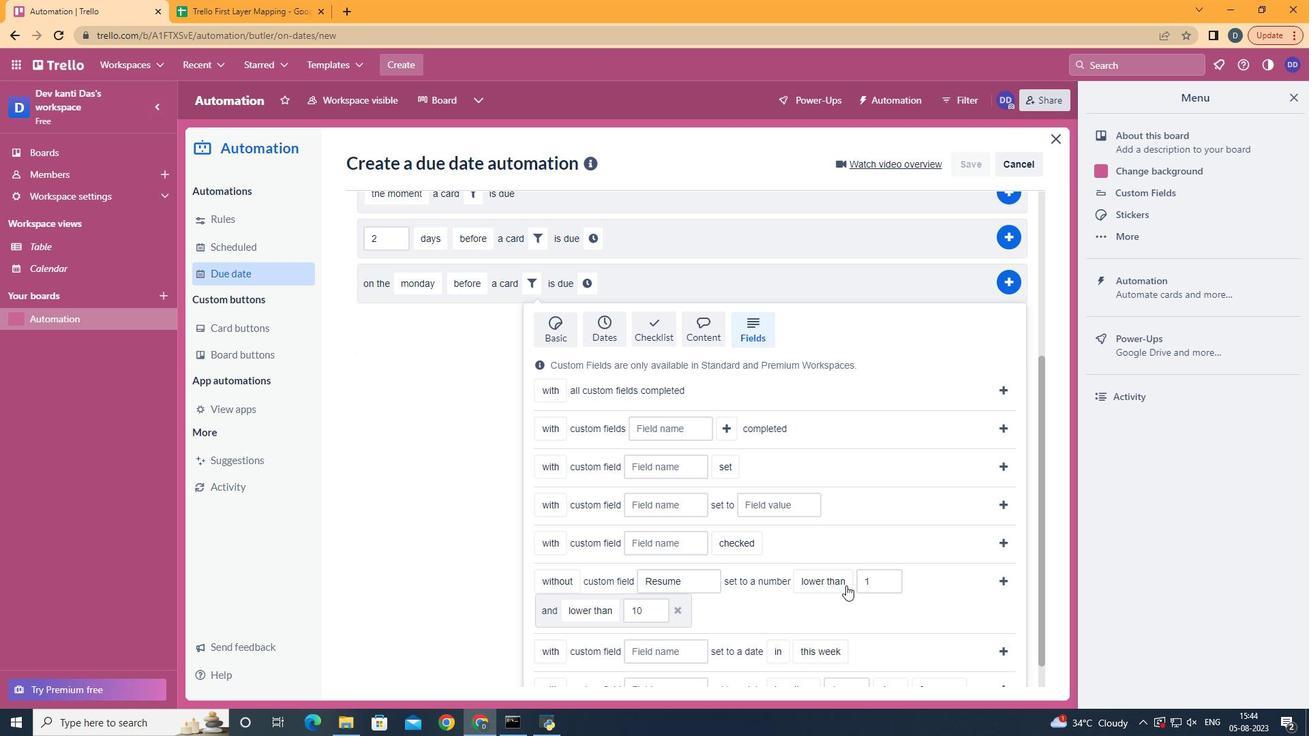 
Action: Mouse moved to (613, 546)
Screenshot: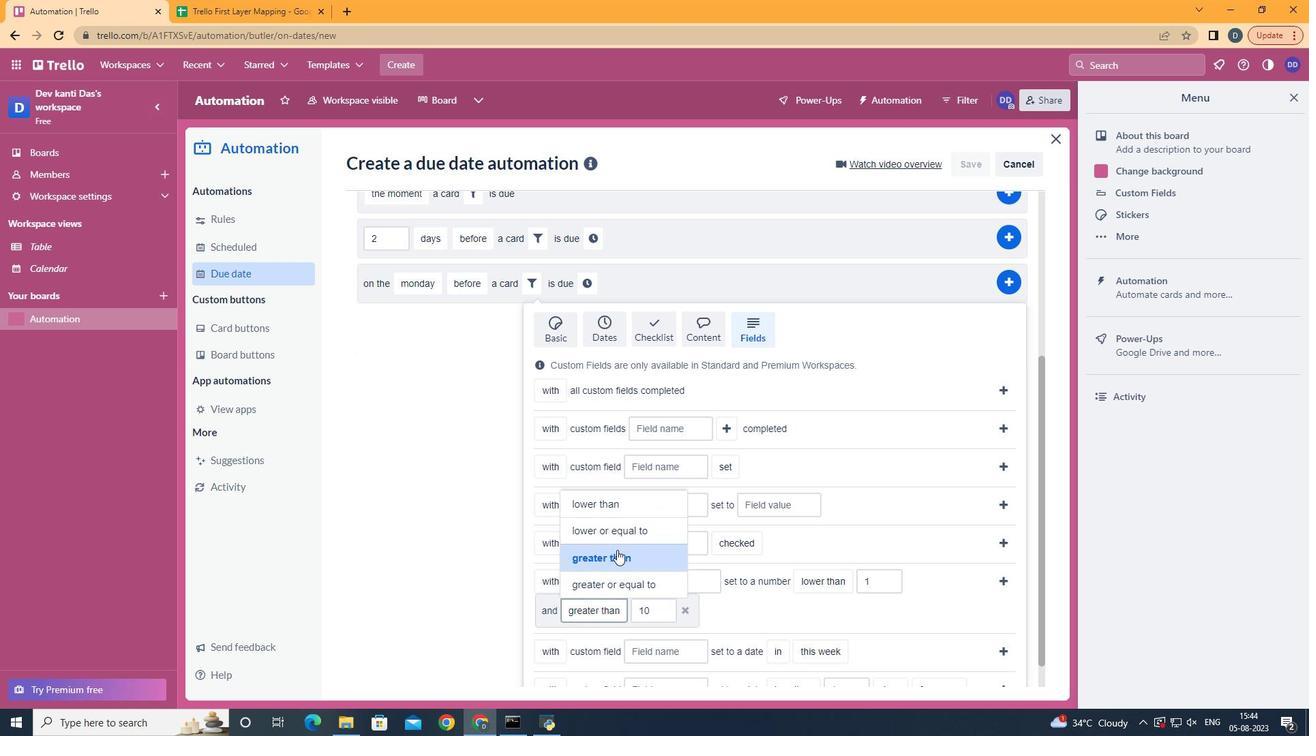 
Action: Mouse pressed left at (613, 546)
Screenshot: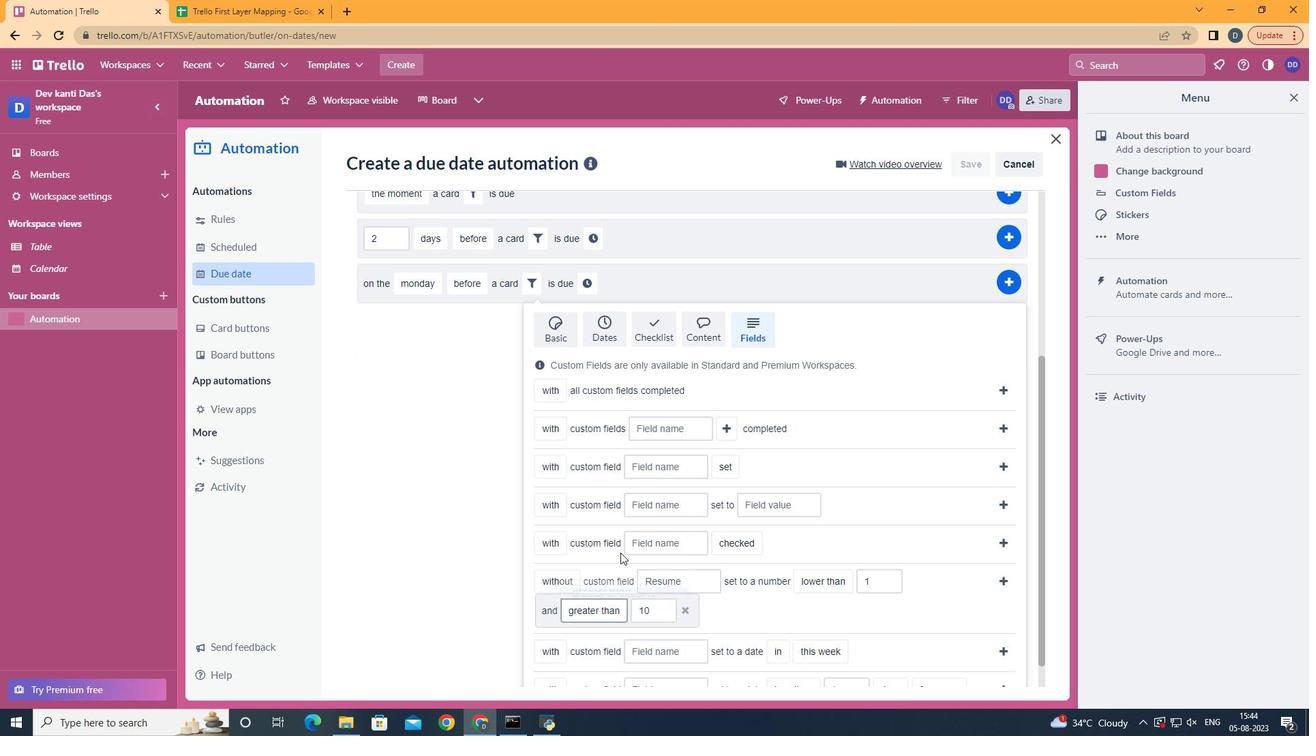 
Action: Mouse moved to (1002, 580)
Screenshot: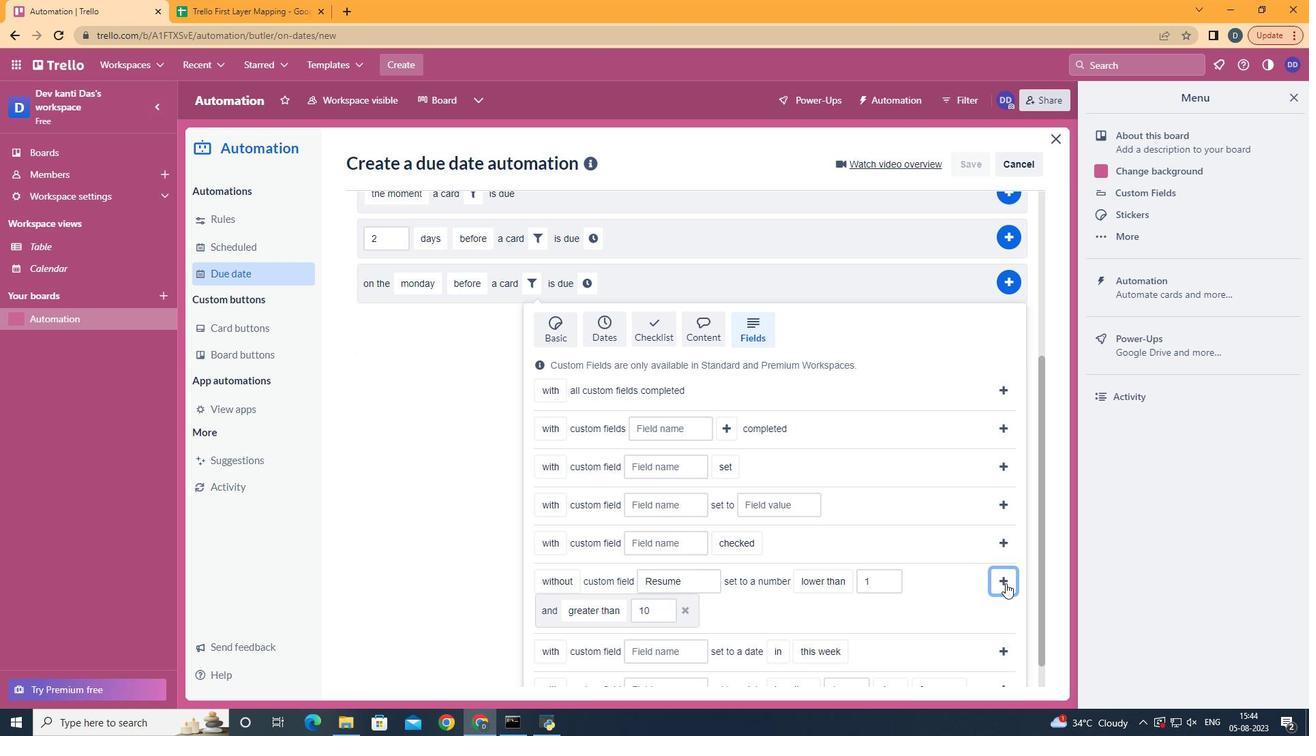 
Action: Mouse pressed left at (1002, 580)
Screenshot: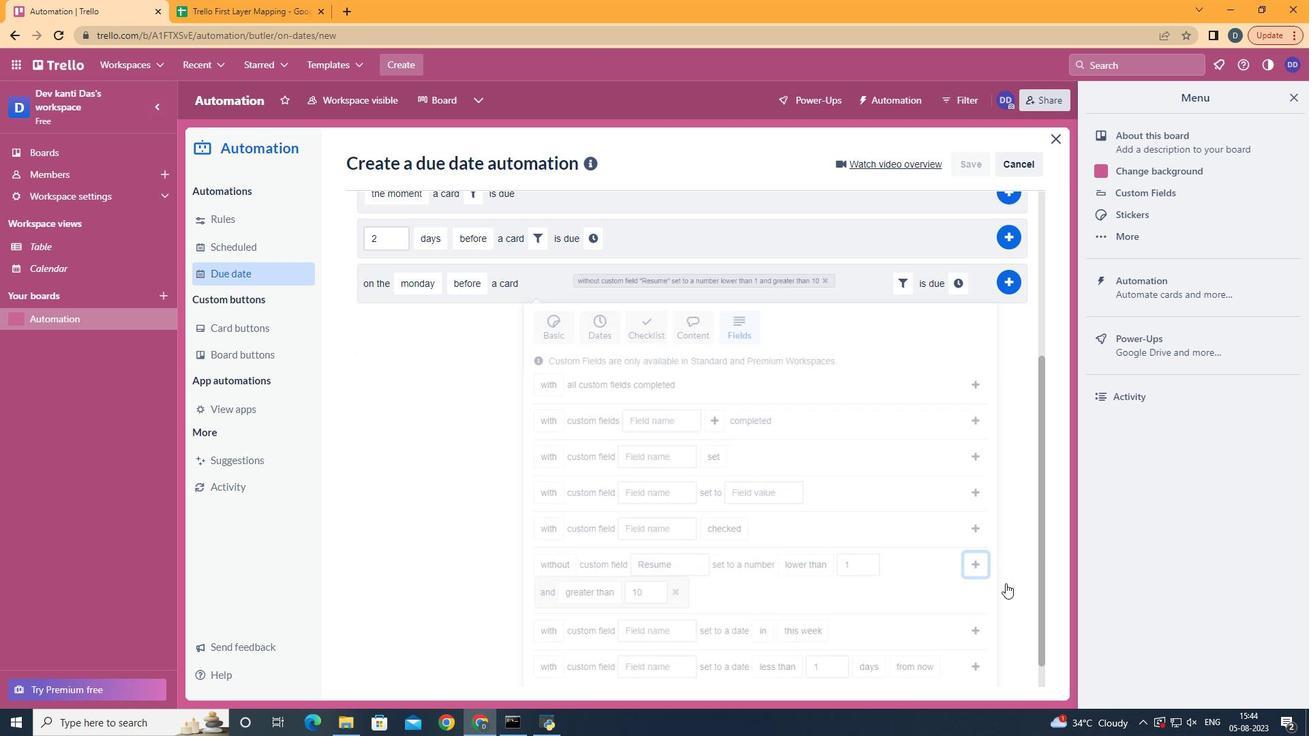 
Action: Mouse moved to (953, 549)
Screenshot: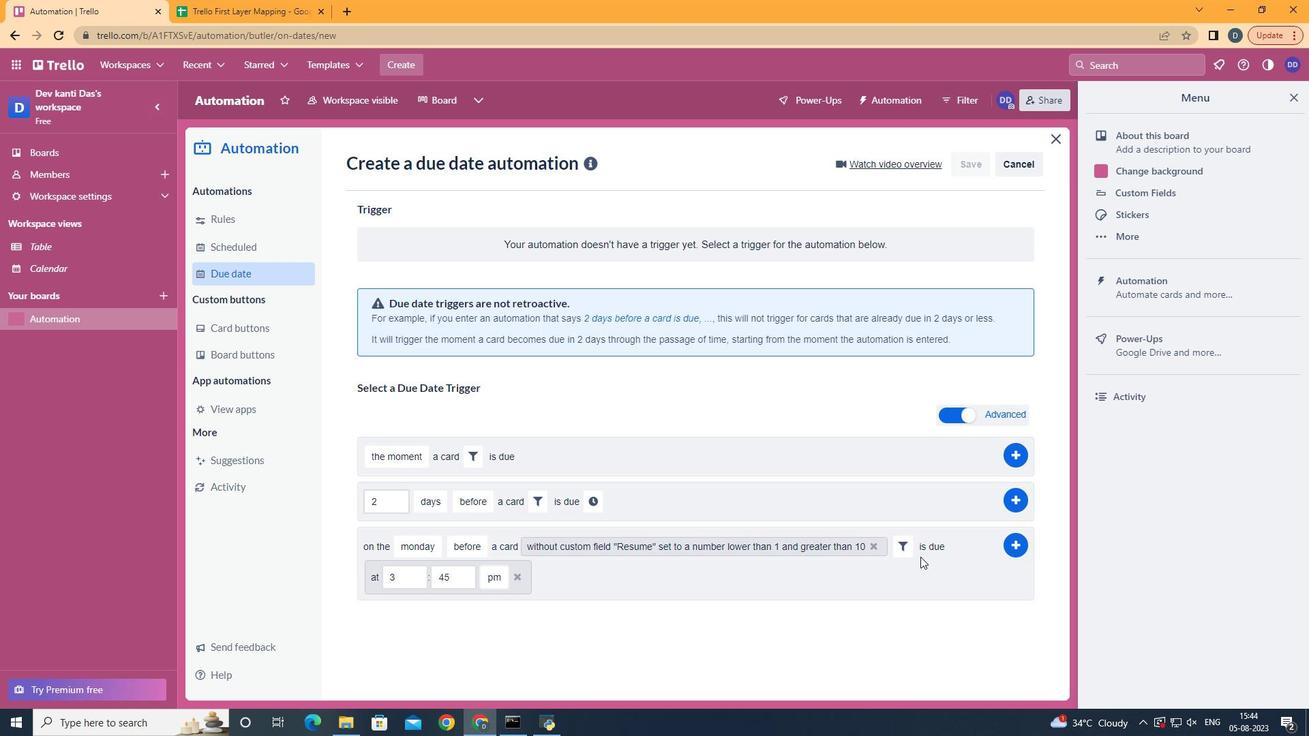 
Action: Mouse pressed left at (953, 549)
Screenshot: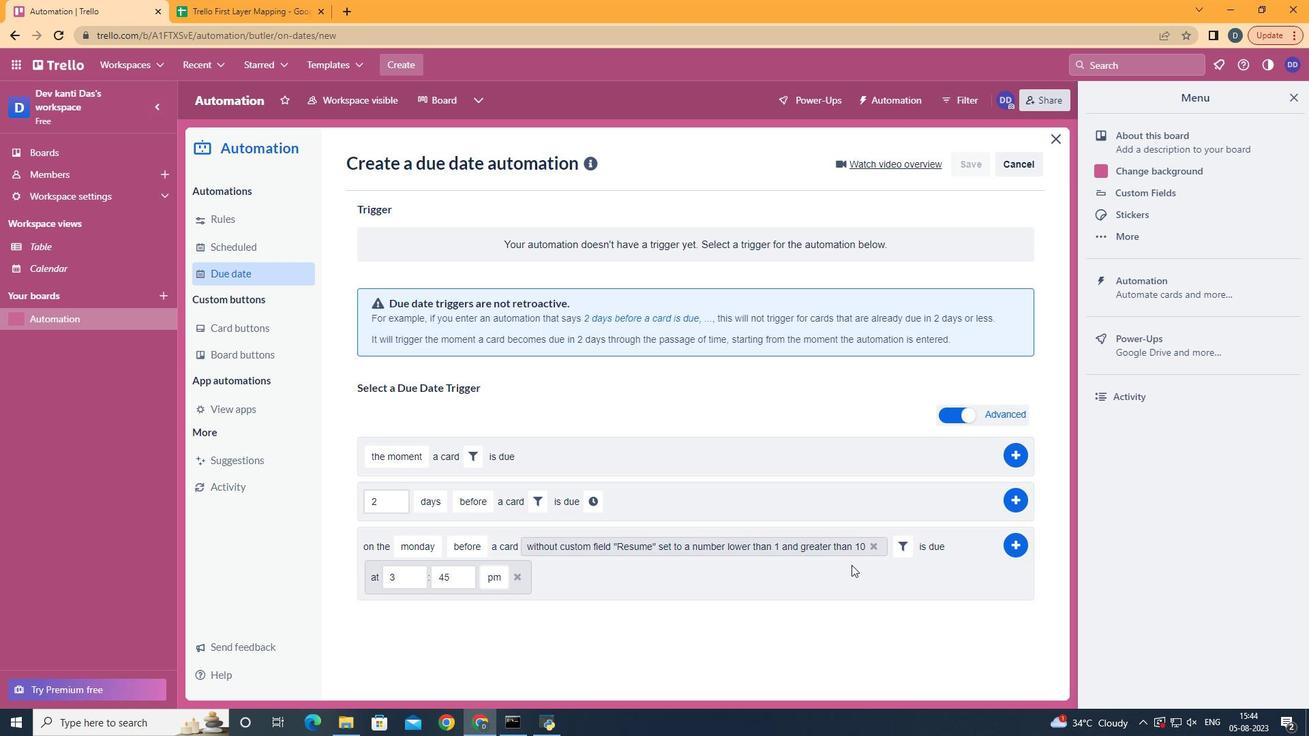 
Action: Mouse moved to (408, 569)
Screenshot: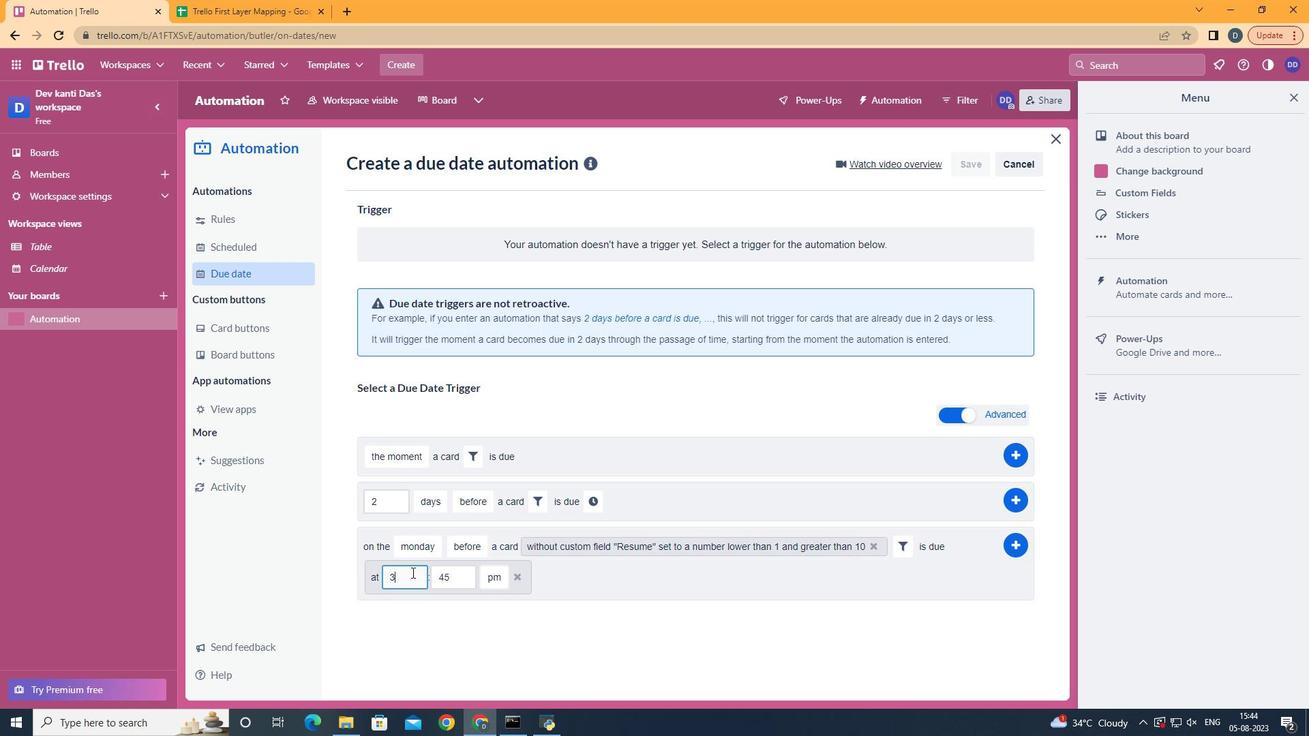 
Action: Mouse pressed left at (408, 569)
Screenshot: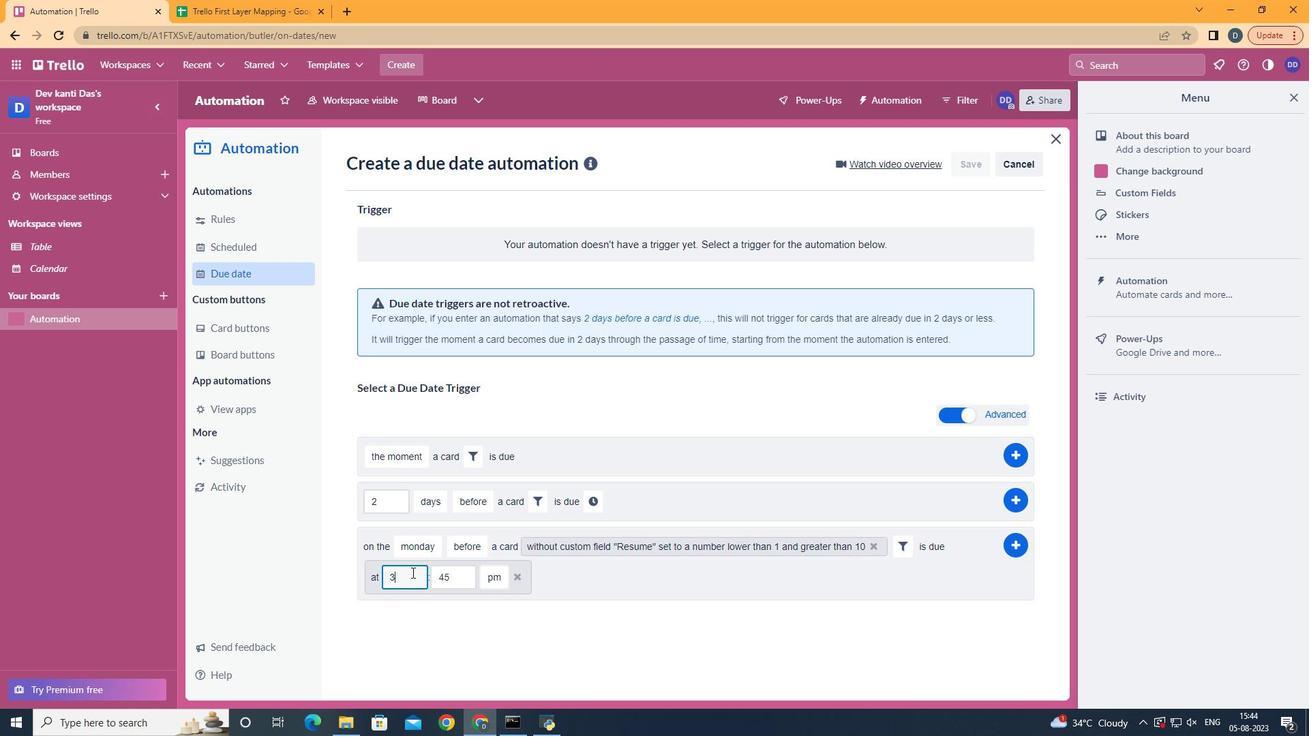 
Action: Mouse moved to (404, 569)
Screenshot: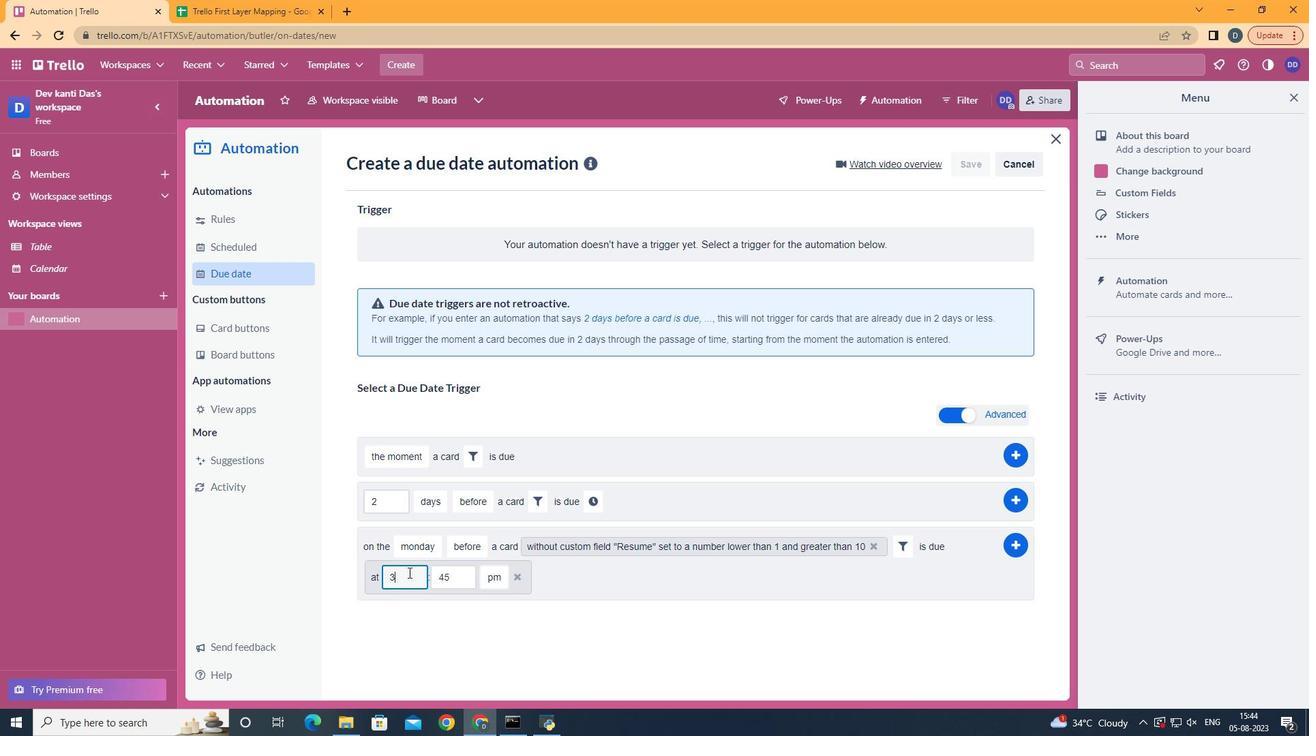
Action: Key pressed <Key.backspace>11
Screenshot: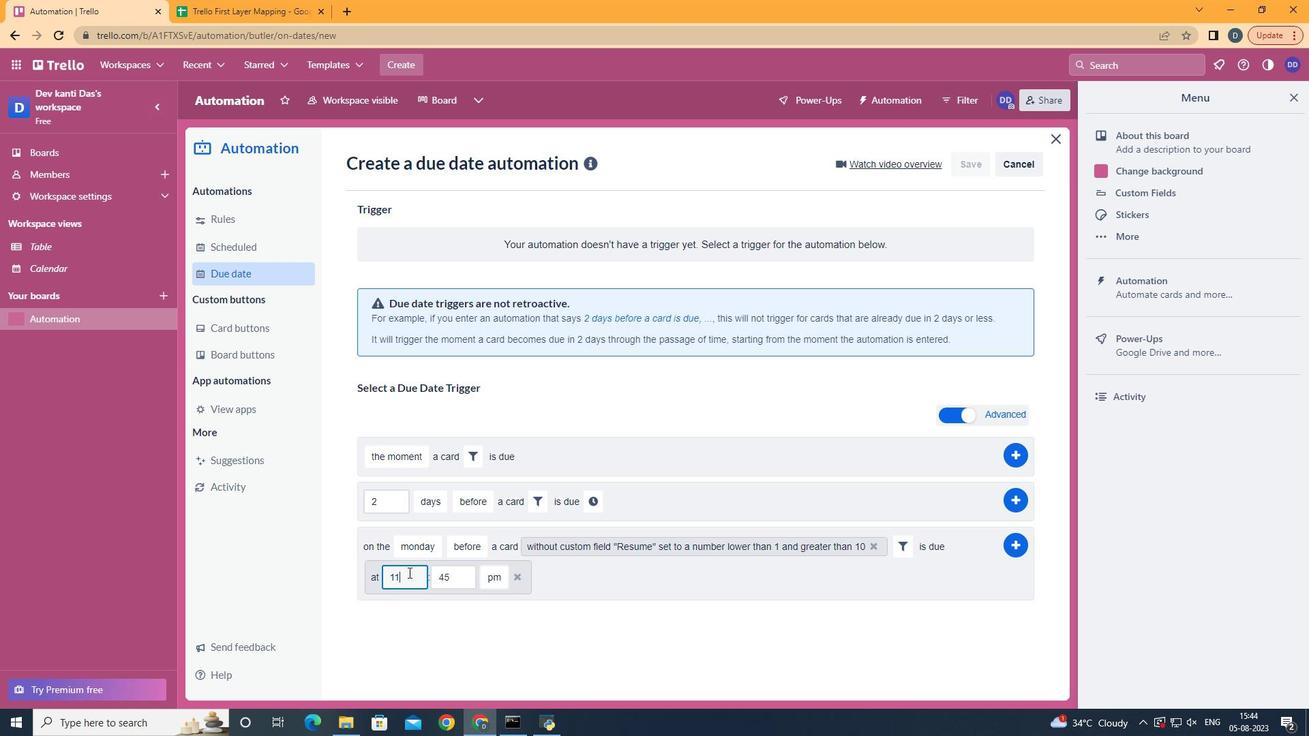 
Action: Mouse moved to (455, 569)
Screenshot: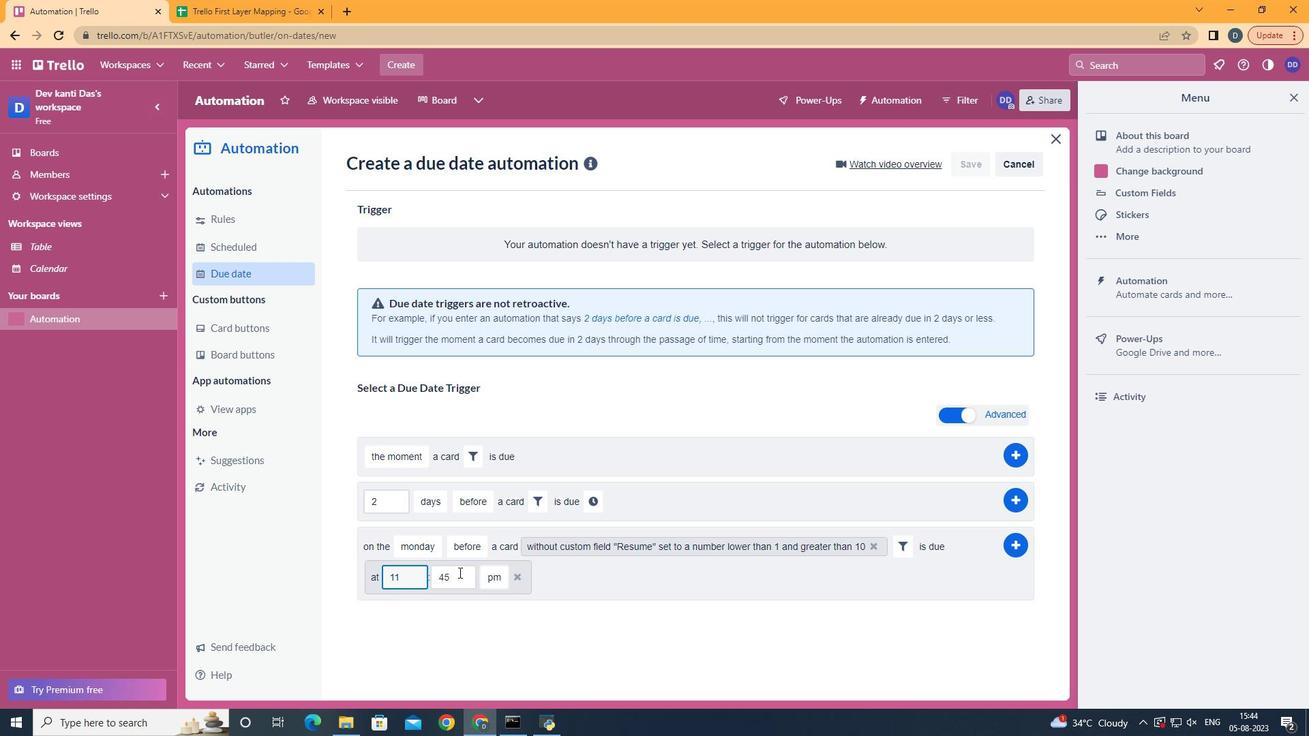 
Action: Mouse pressed left at (455, 569)
Screenshot: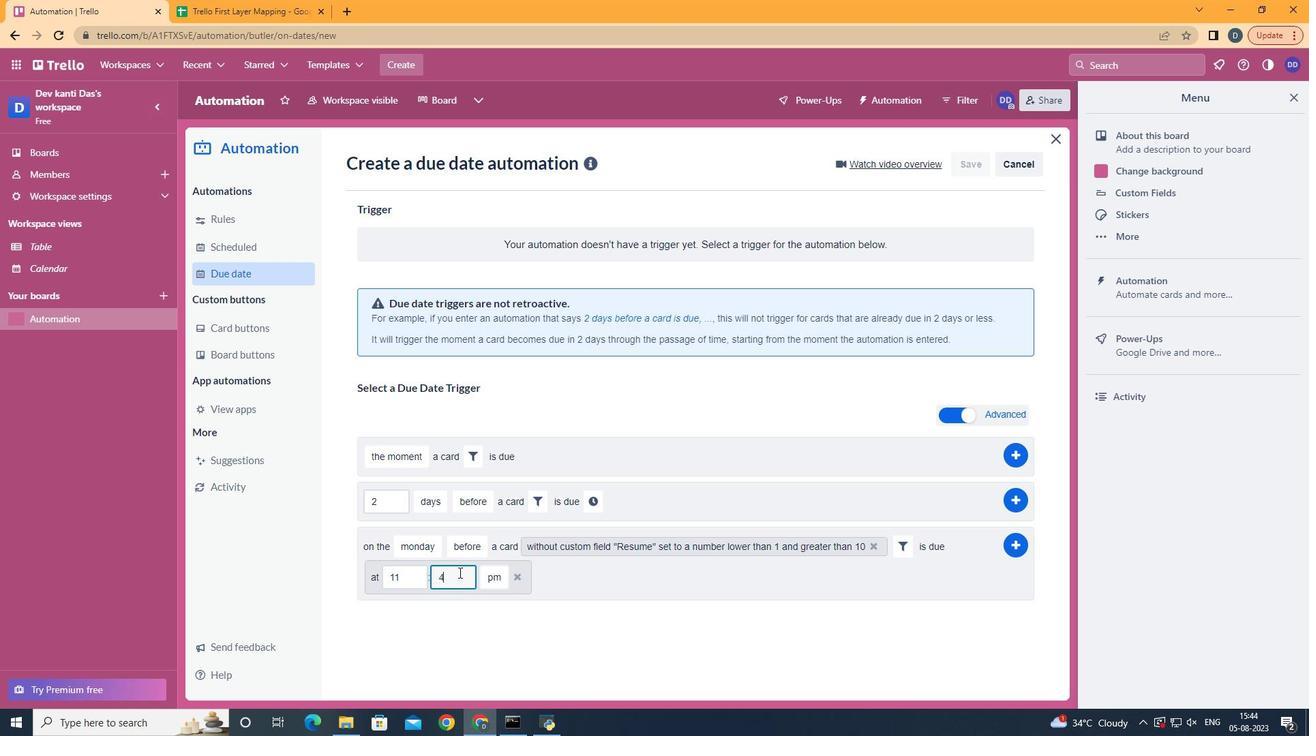 
Action: Key pressed <Key.backspace><Key.backspace>00
Screenshot: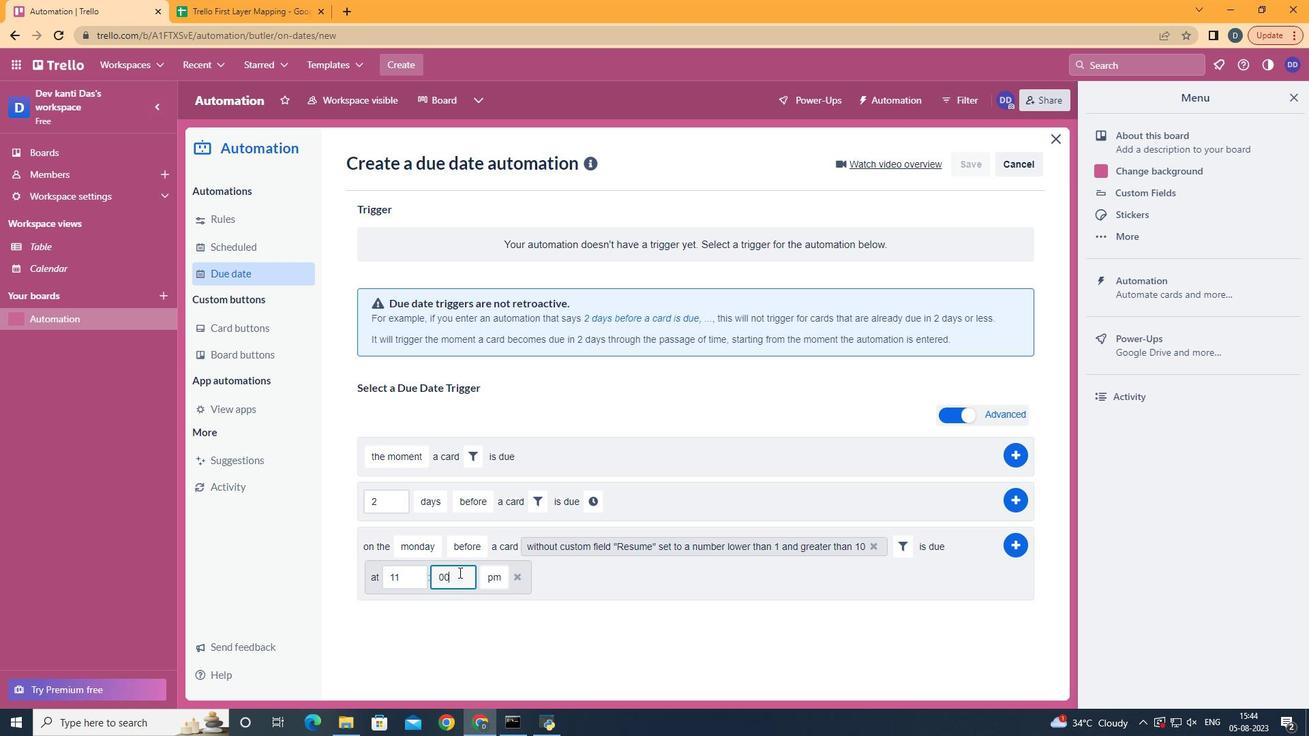 
Action: Mouse moved to (487, 592)
Screenshot: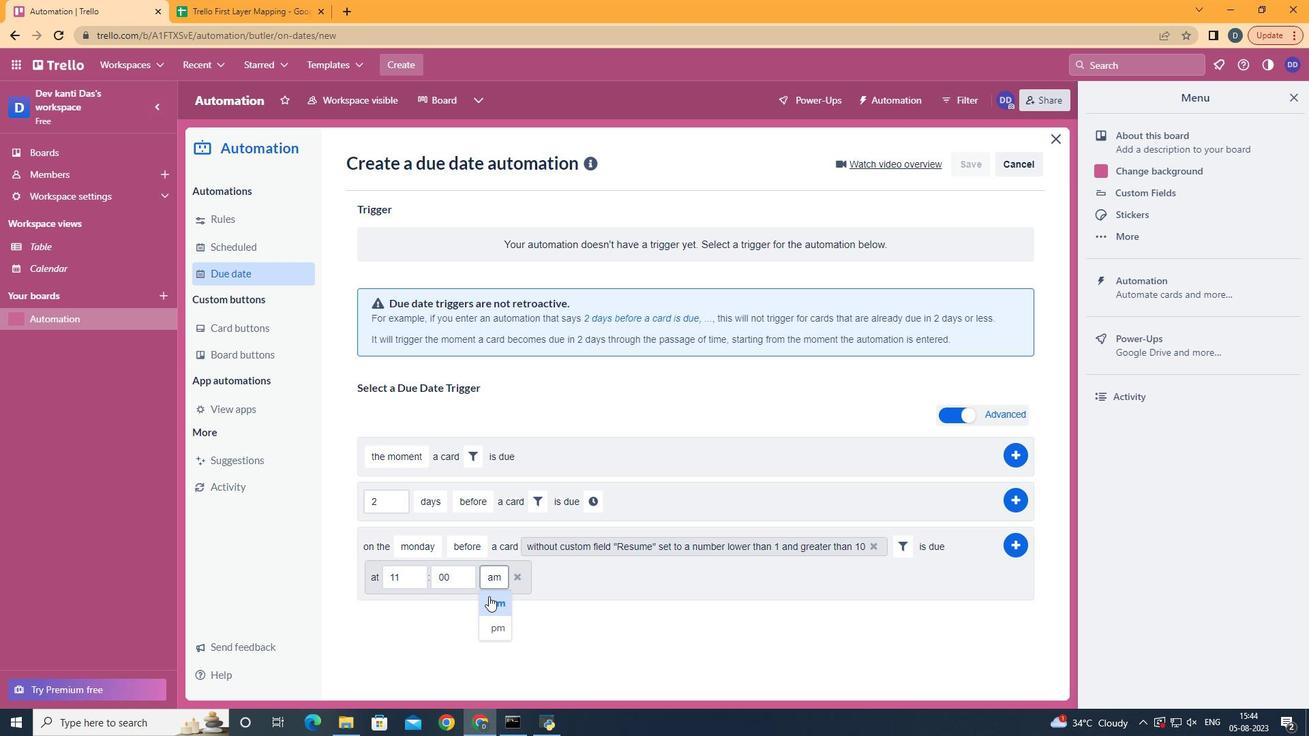 
Action: Mouse pressed left at (487, 592)
Screenshot: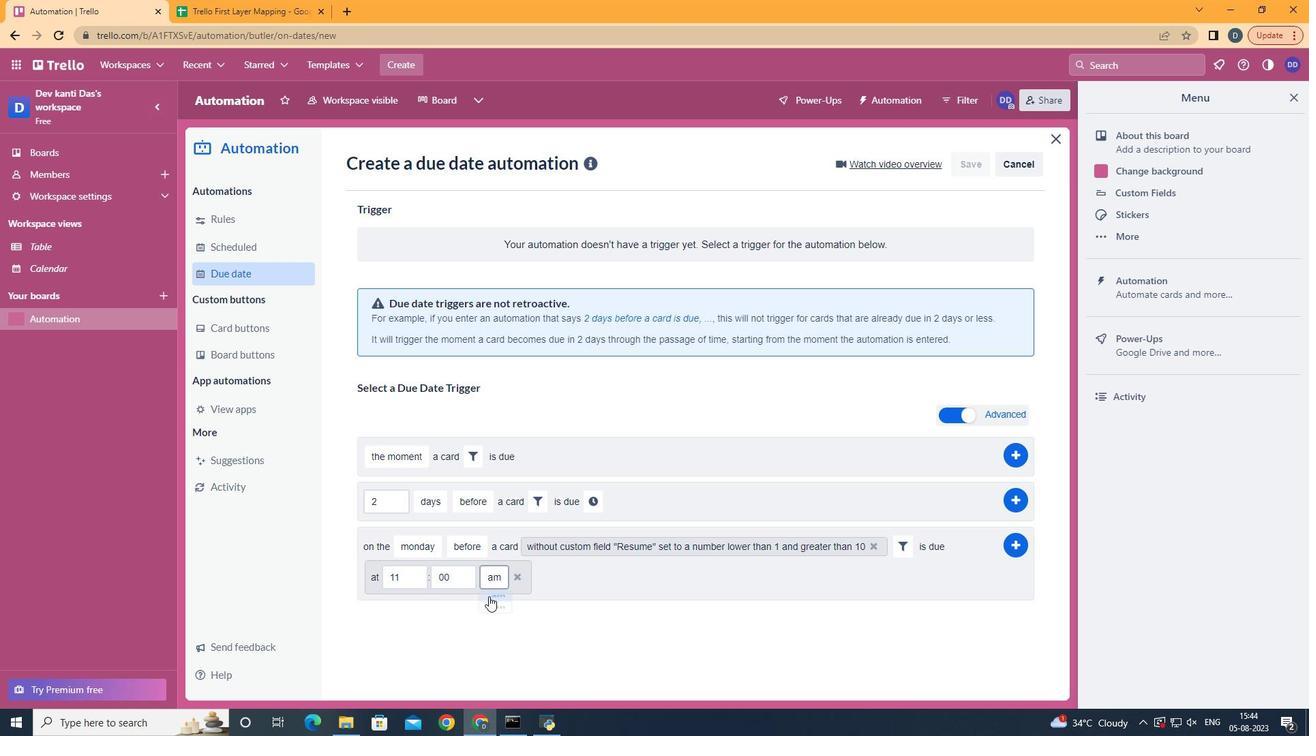 
Action: Mouse moved to (1007, 545)
Screenshot: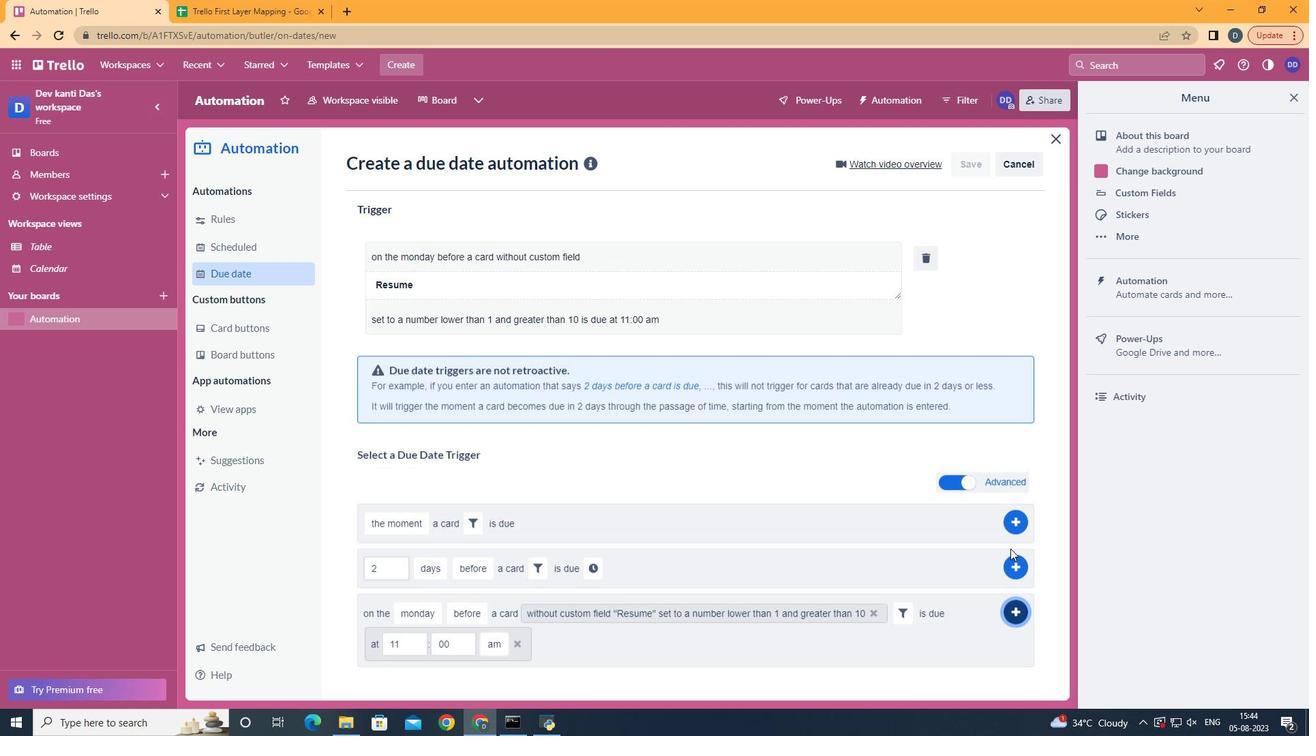 
Action: Mouse pressed left at (1007, 545)
Screenshot: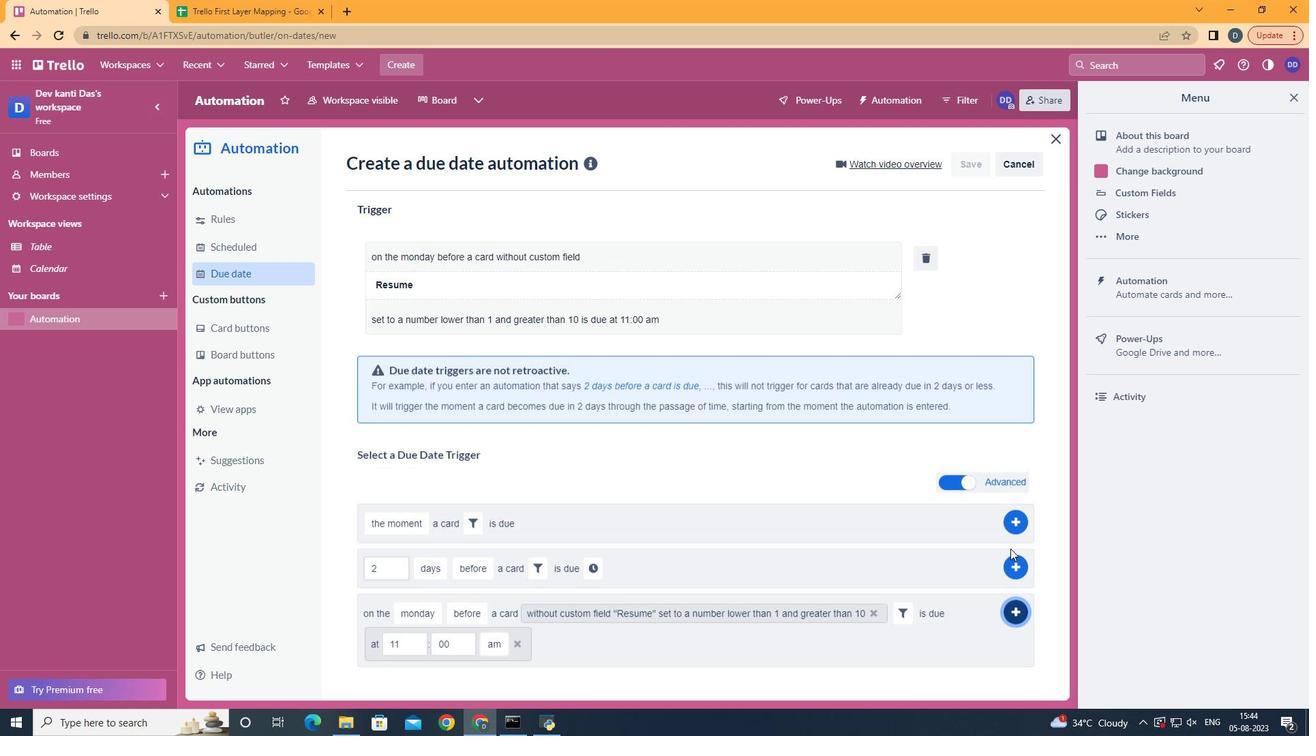 
Action: Mouse moved to (644, 254)
Screenshot: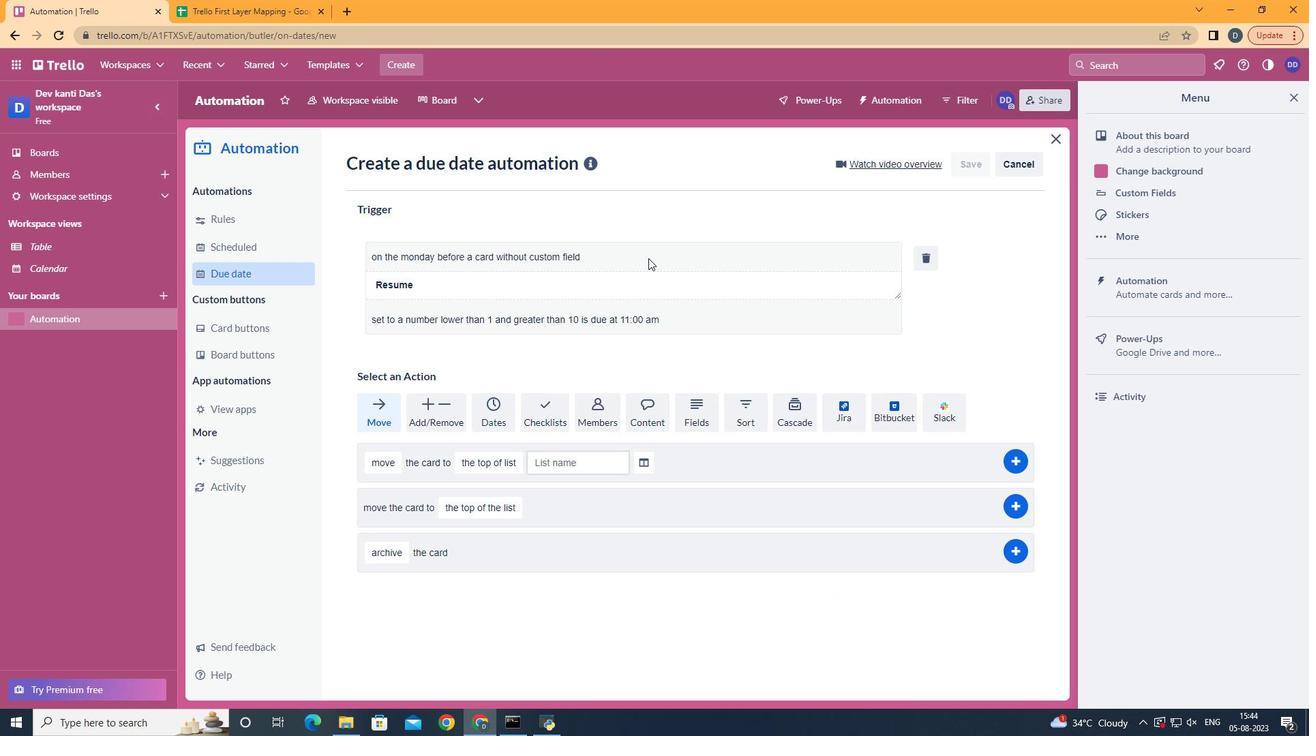 
